 Task: Create a rule from the Recommended list, Task Added to this Project -> add SubTasks in the project AgileGuru with SubTasks Gather and Analyse Requirements , Design and Implement Solution , System Test and UAT , Release to Production / Go Live
Action: Mouse moved to (685, 286)
Screenshot: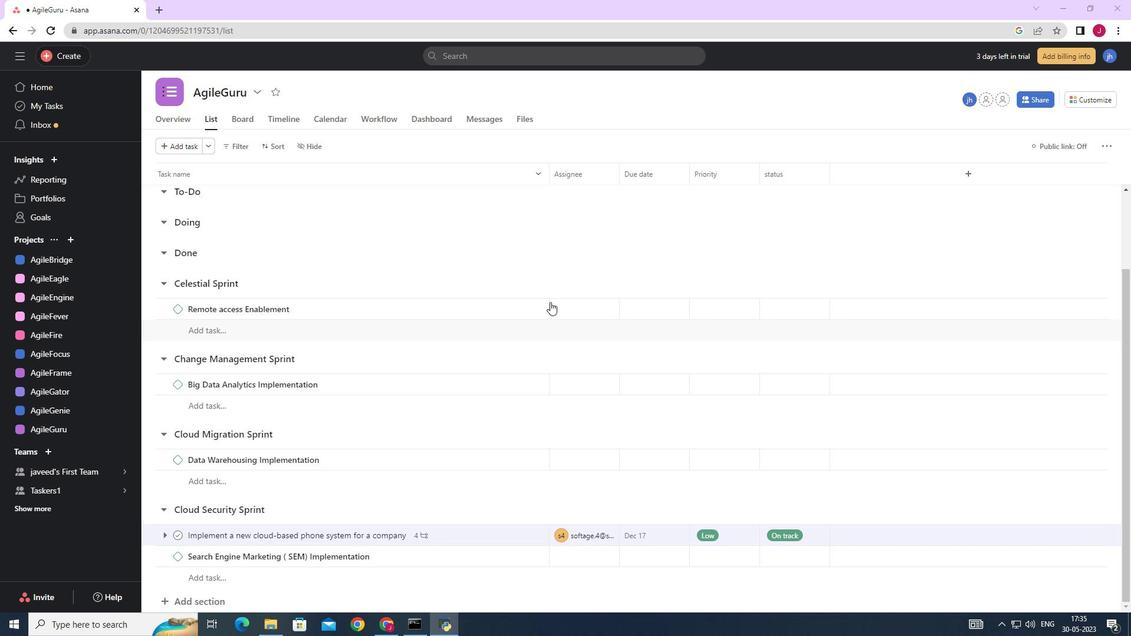 
Action: Mouse scrolled (685, 285) with delta (0, 0)
Screenshot: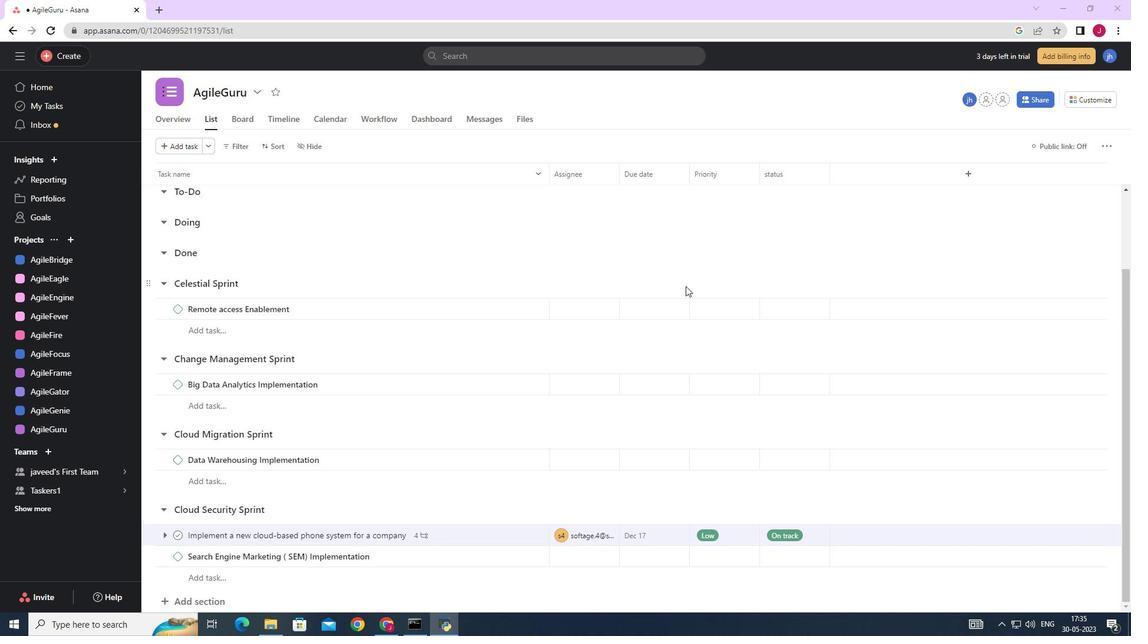 
Action: Mouse scrolled (685, 285) with delta (0, 0)
Screenshot: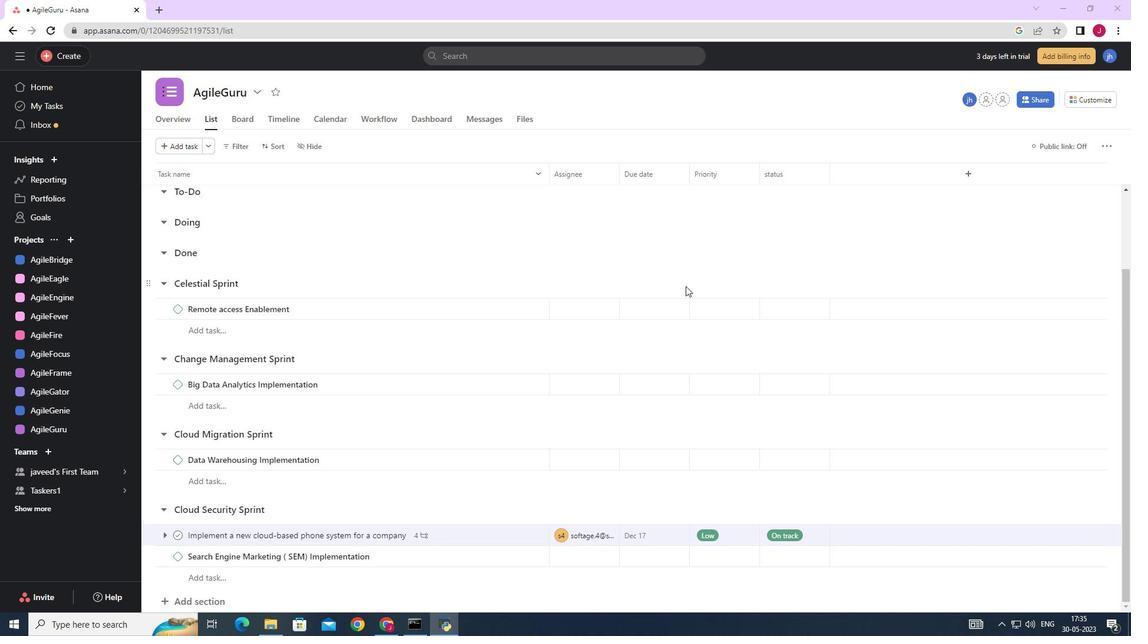 
Action: Mouse scrolled (685, 285) with delta (0, 0)
Screenshot: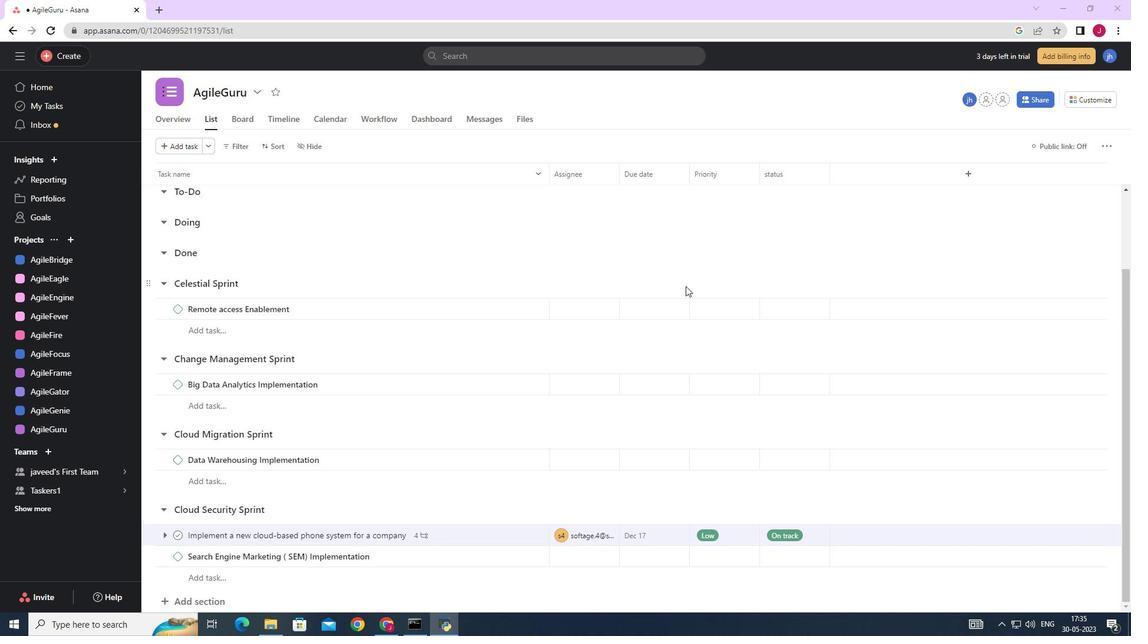 
Action: Mouse moved to (524, 414)
Screenshot: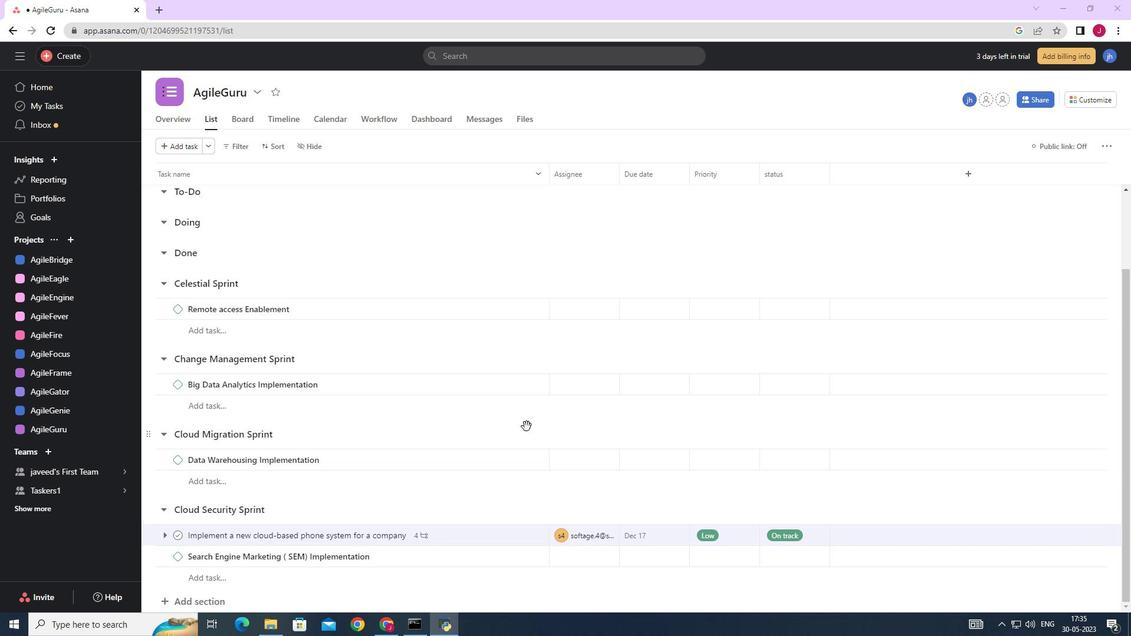 
Action: Mouse scrolled (524, 413) with delta (0, 0)
Screenshot: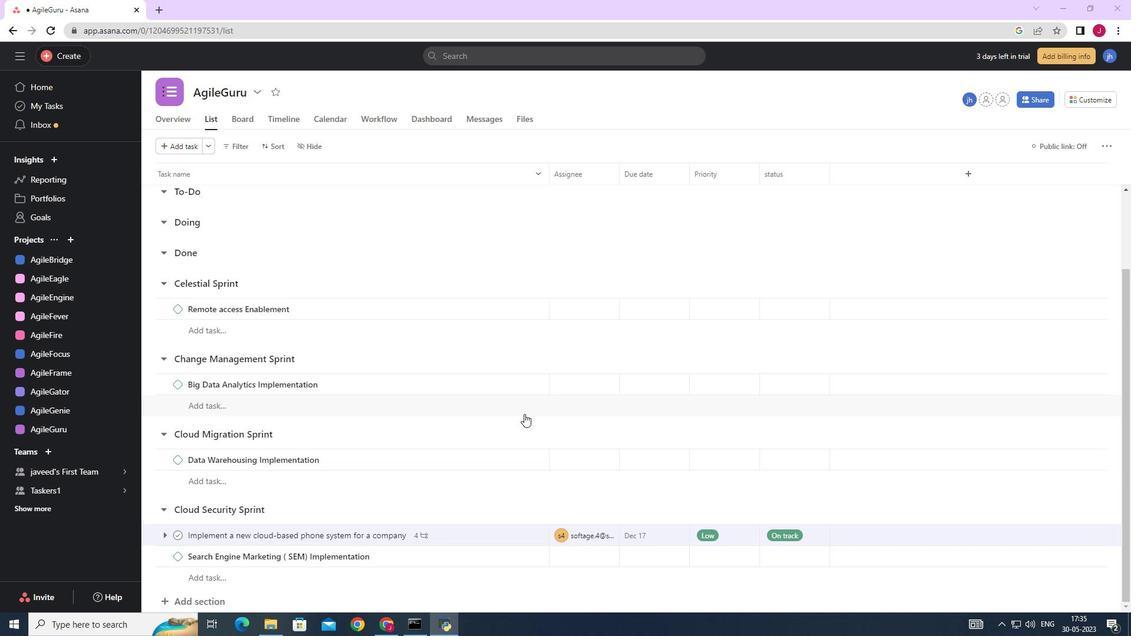
Action: Mouse scrolled (524, 413) with delta (0, 0)
Screenshot: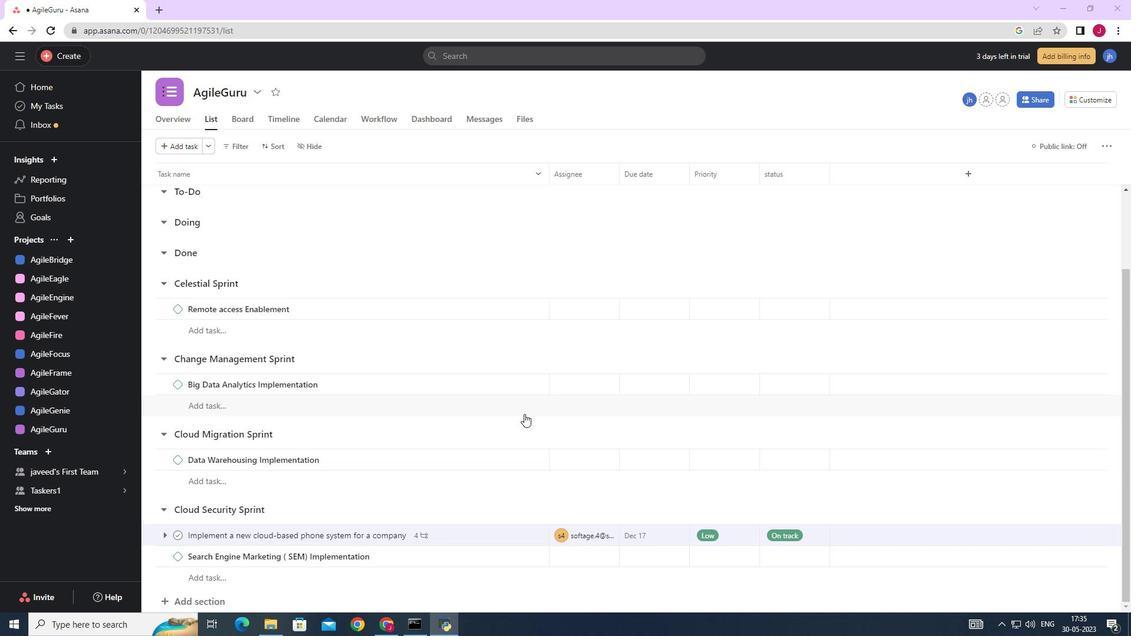 
Action: Mouse scrolled (524, 413) with delta (0, 0)
Screenshot: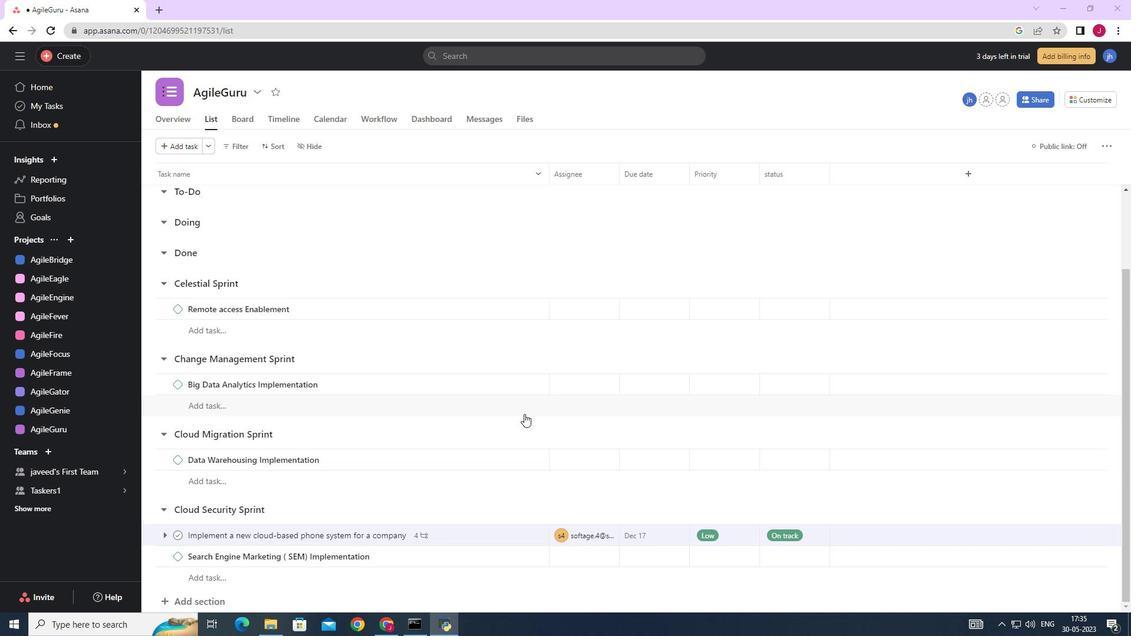 
Action: Mouse moved to (524, 415)
Screenshot: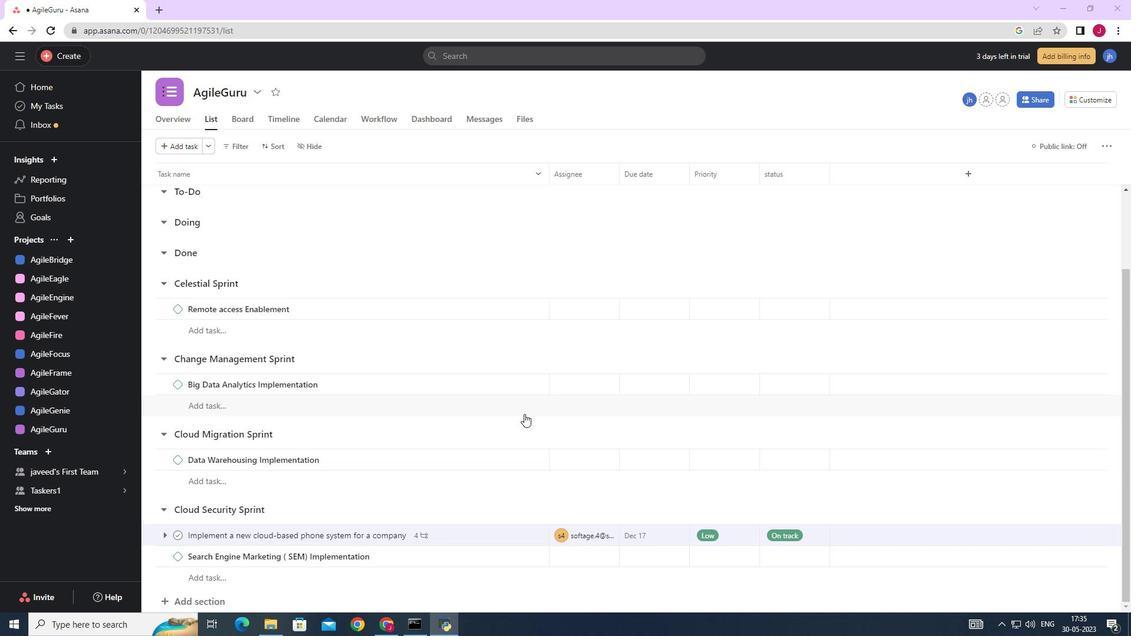
Action: Mouse scrolled (524, 415) with delta (0, 0)
Screenshot: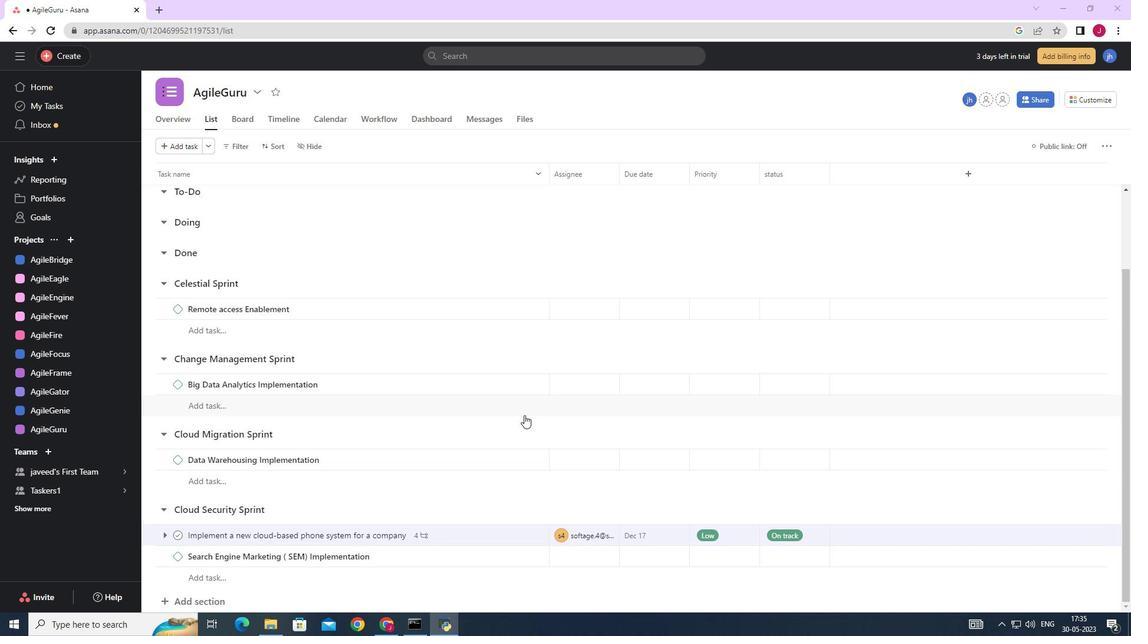 
Action: Mouse scrolled (524, 415) with delta (0, 0)
Screenshot: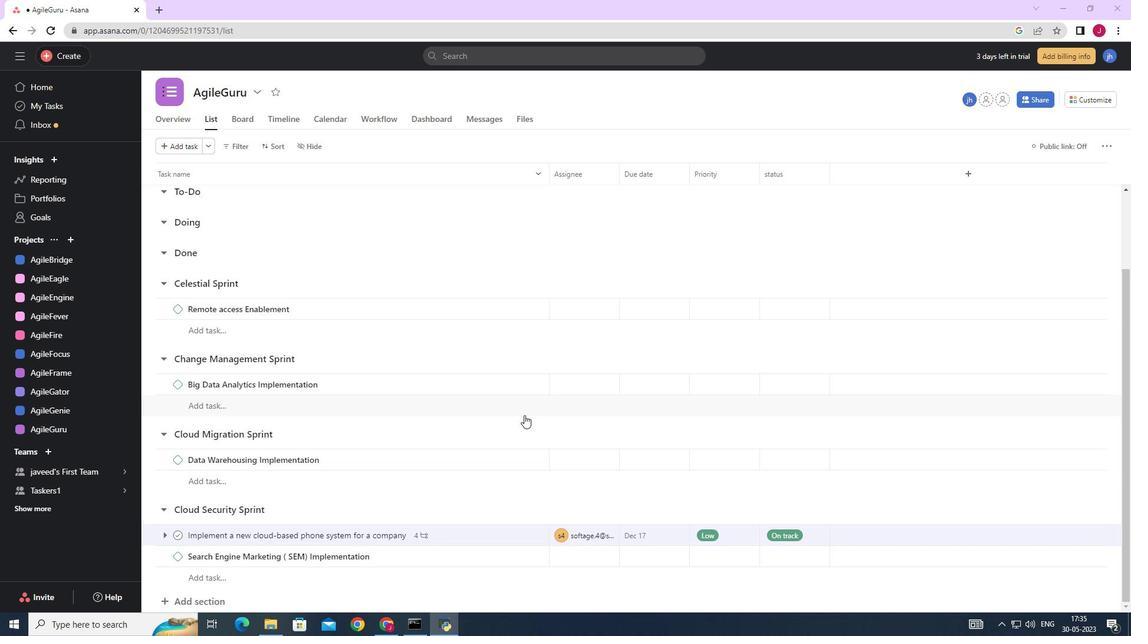 
Action: Mouse scrolled (524, 415) with delta (0, 0)
Screenshot: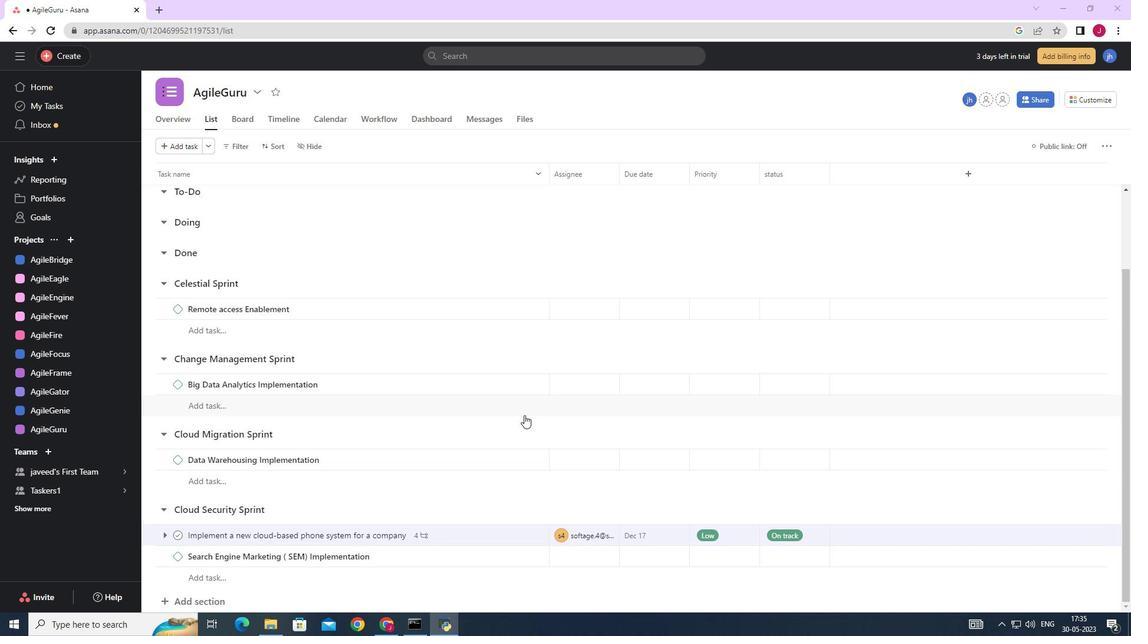 
Action: Mouse scrolled (524, 415) with delta (0, 0)
Screenshot: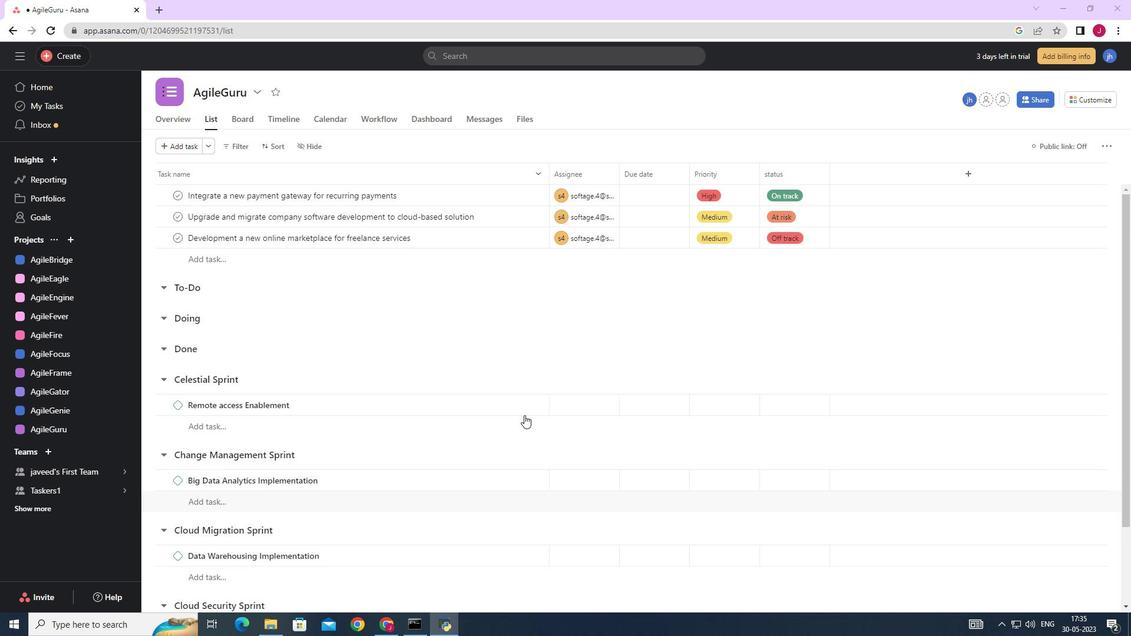 
Action: Mouse scrolled (524, 415) with delta (0, 0)
Screenshot: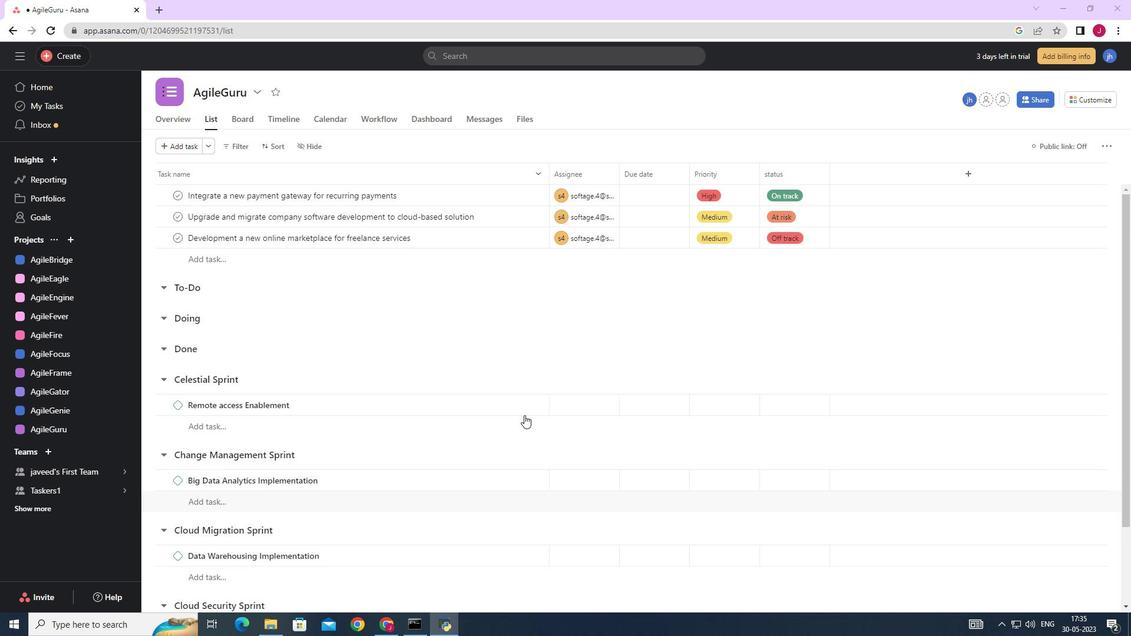 
Action: Mouse moved to (1090, 103)
Screenshot: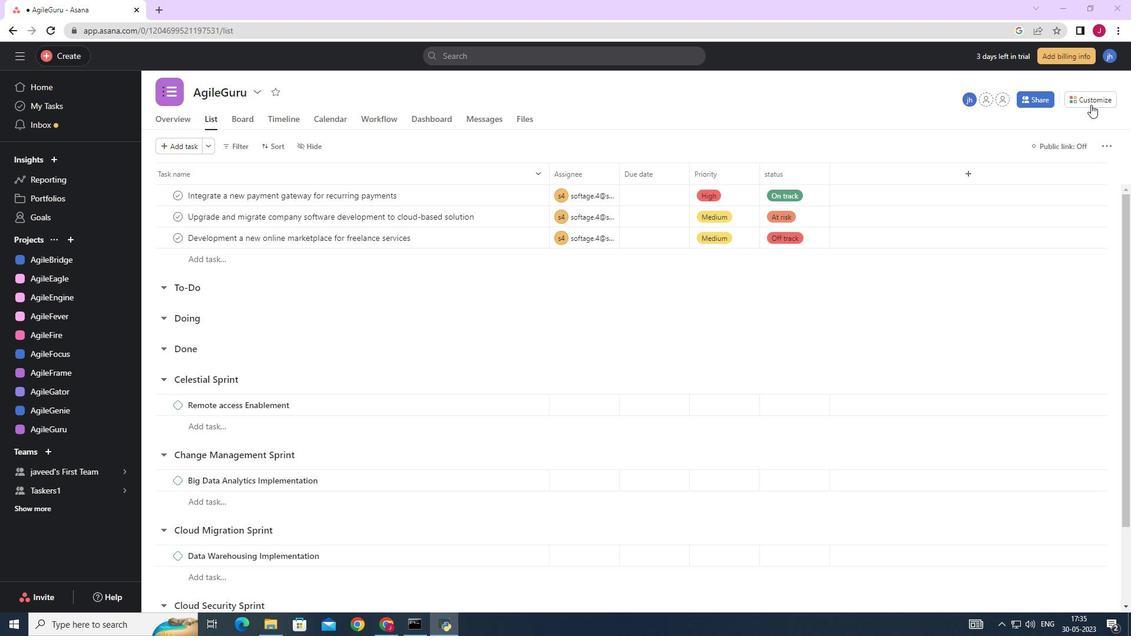 
Action: Mouse pressed left at (1090, 103)
Screenshot: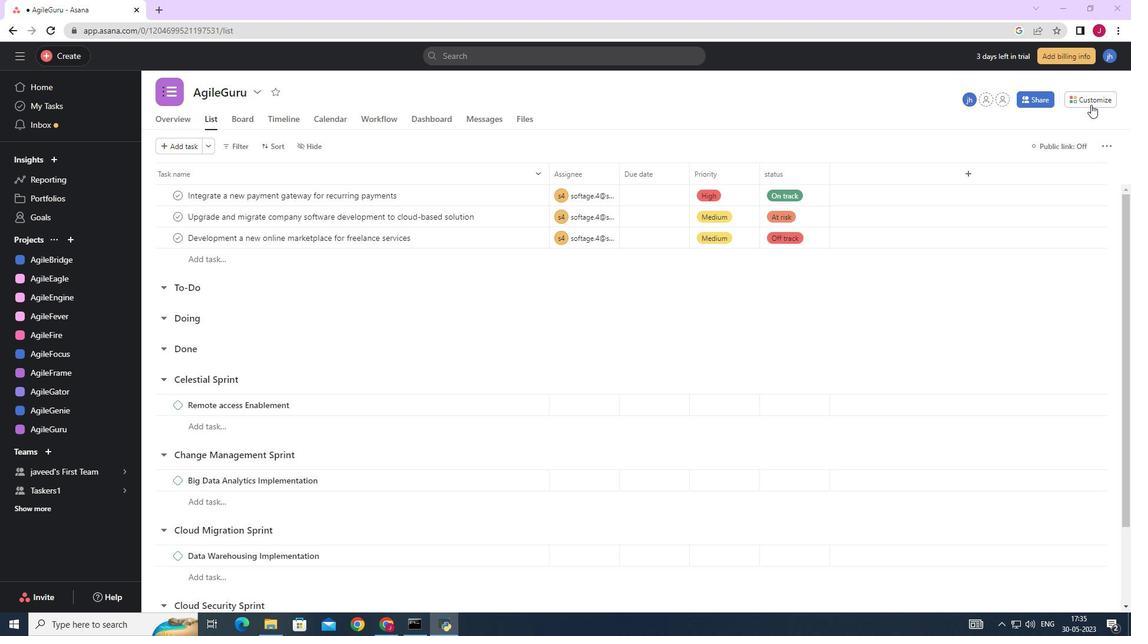 
Action: Mouse moved to (897, 249)
Screenshot: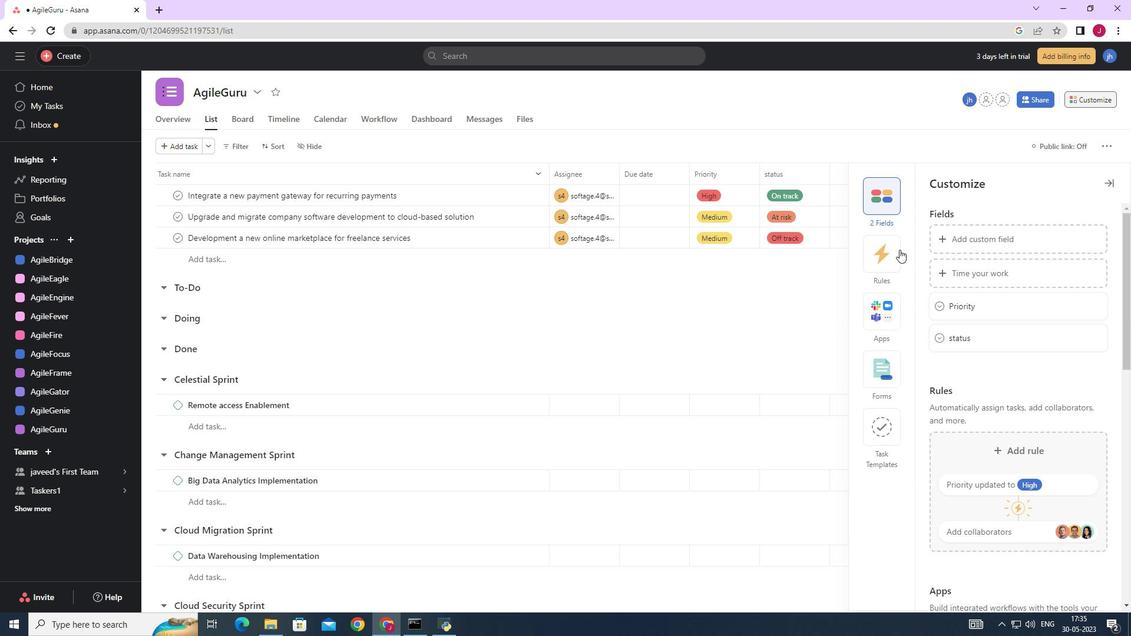 
Action: Mouse pressed left at (897, 249)
Screenshot: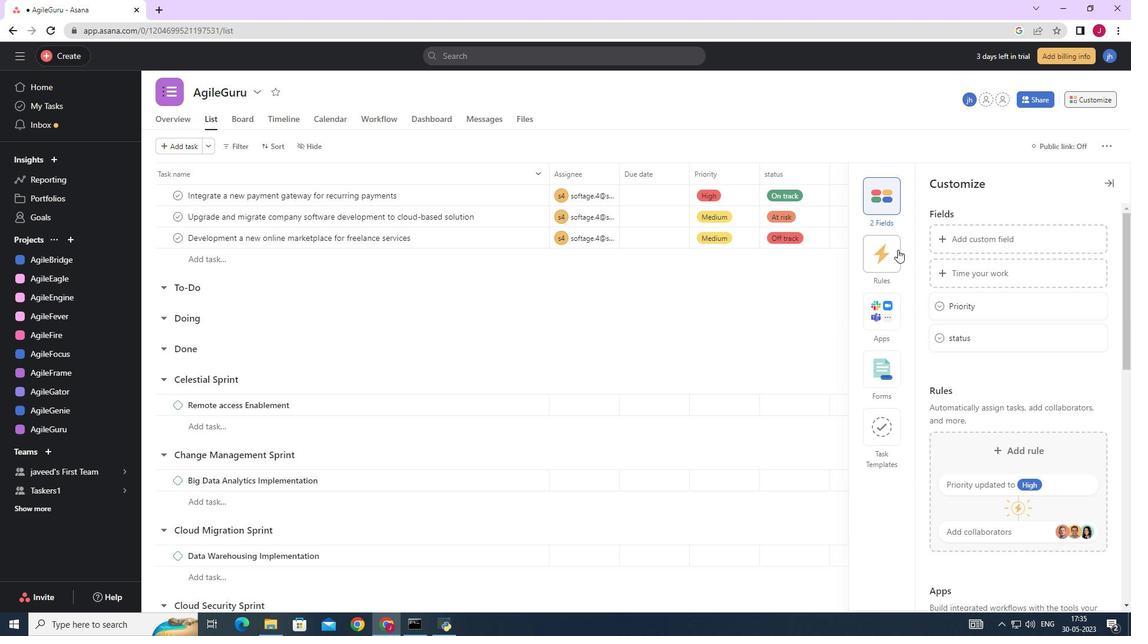 
Action: Mouse moved to (985, 270)
Screenshot: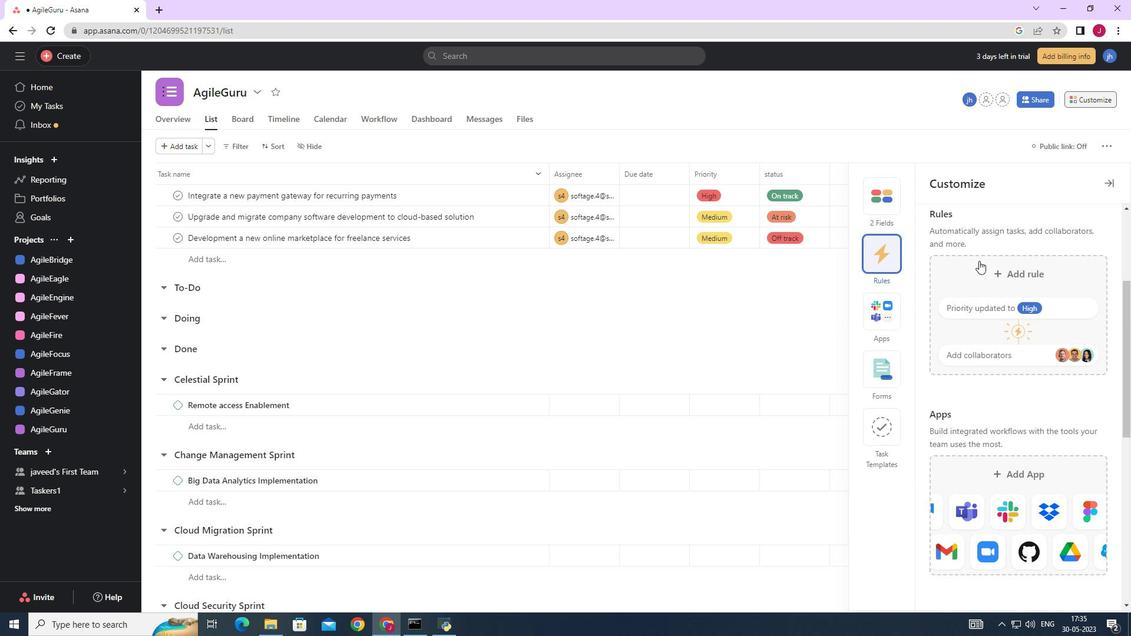
Action: Mouse pressed left at (985, 270)
Screenshot: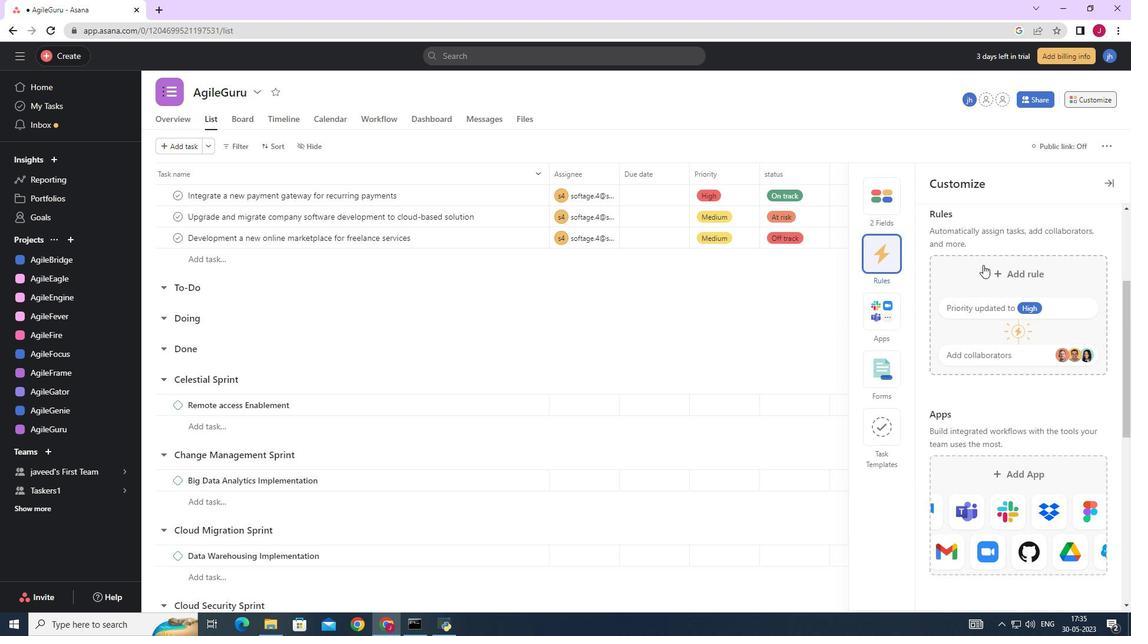 
Action: Mouse moved to (426, 182)
Screenshot: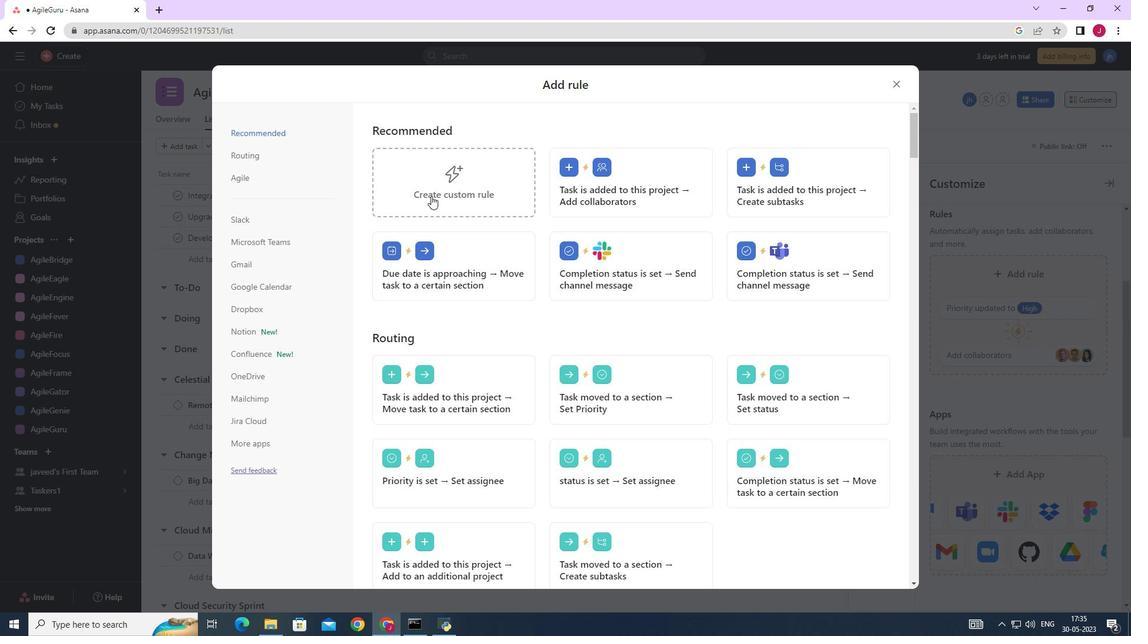 
Action: Mouse pressed left at (426, 182)
Screenshot: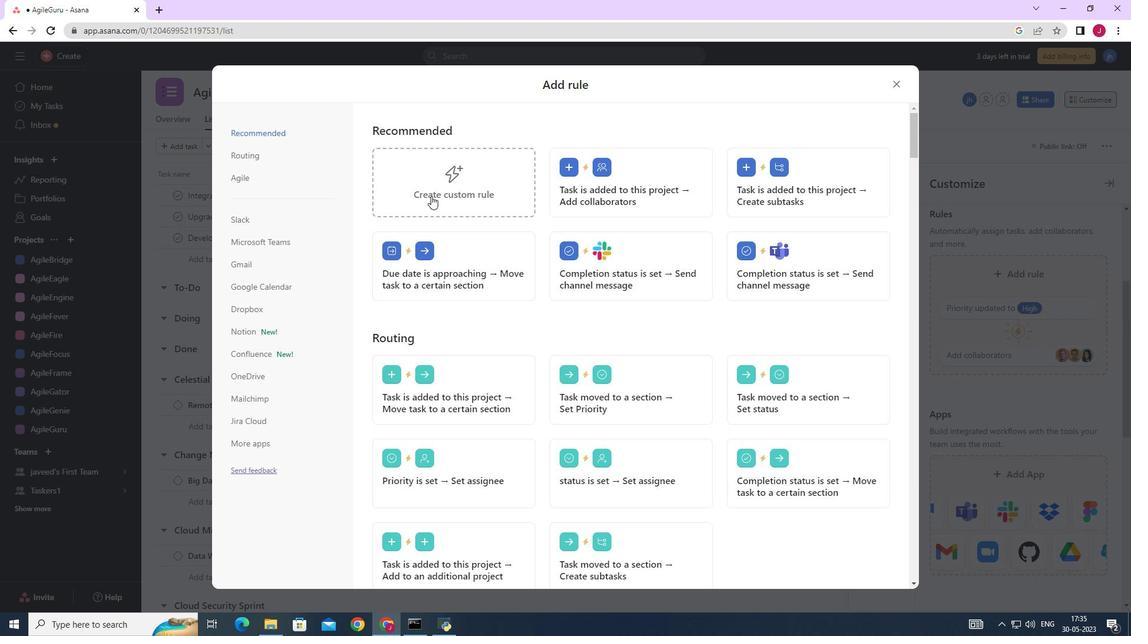 
Action: Mouse moved to (539, 306)
Screenshot: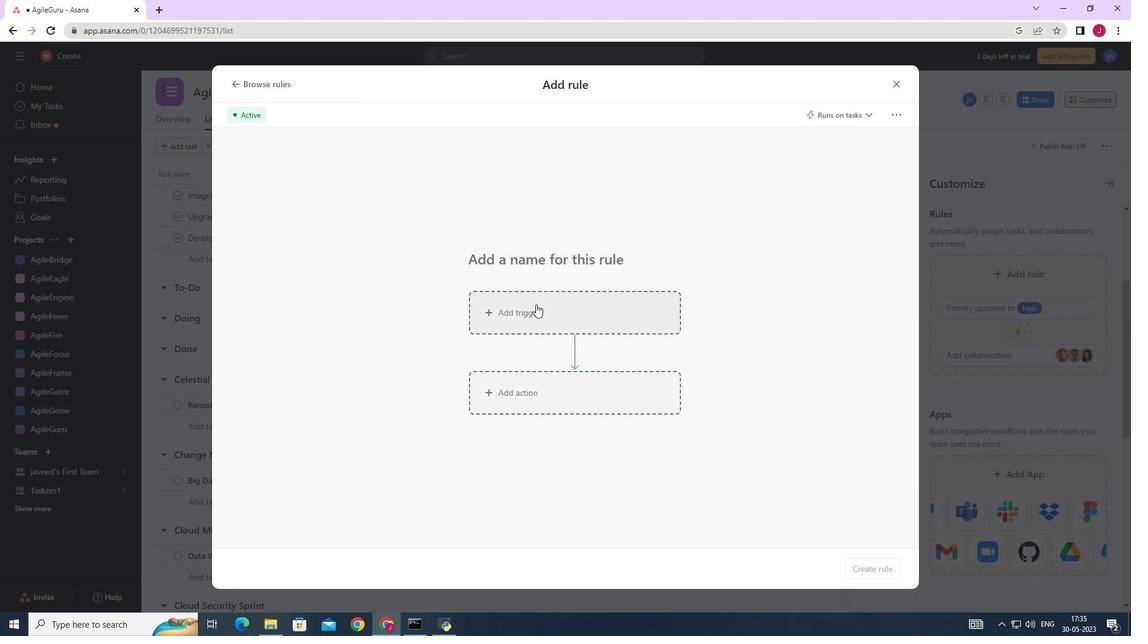 
Action: Mouse pressed left at (539, 306)
Screenshot: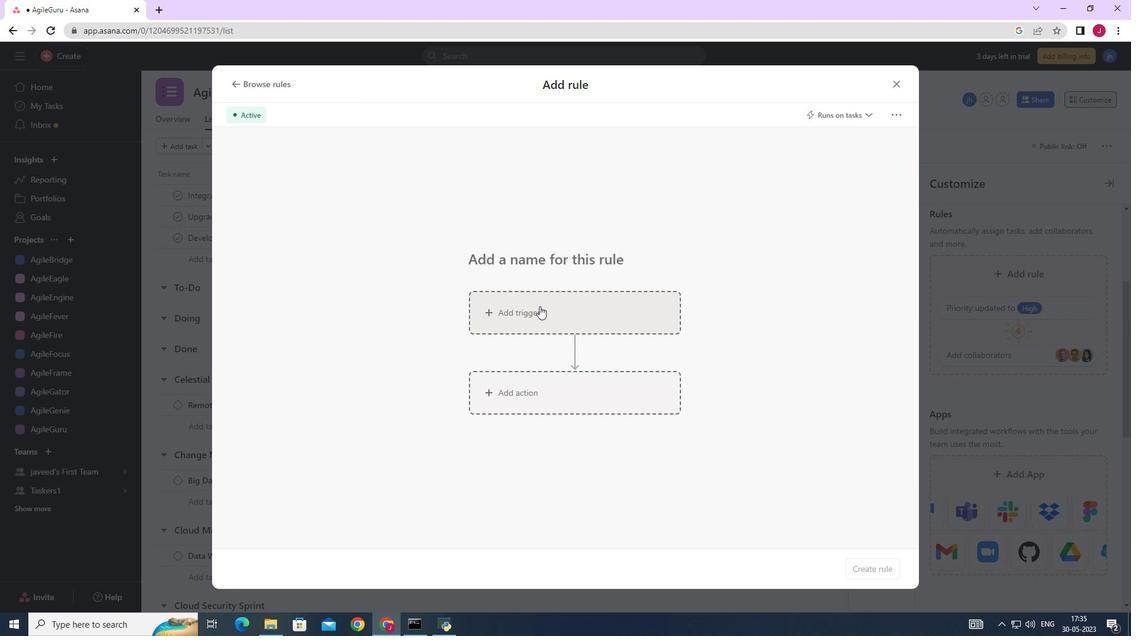 
Action: Mouse moved to (505, 387)
Screenshot: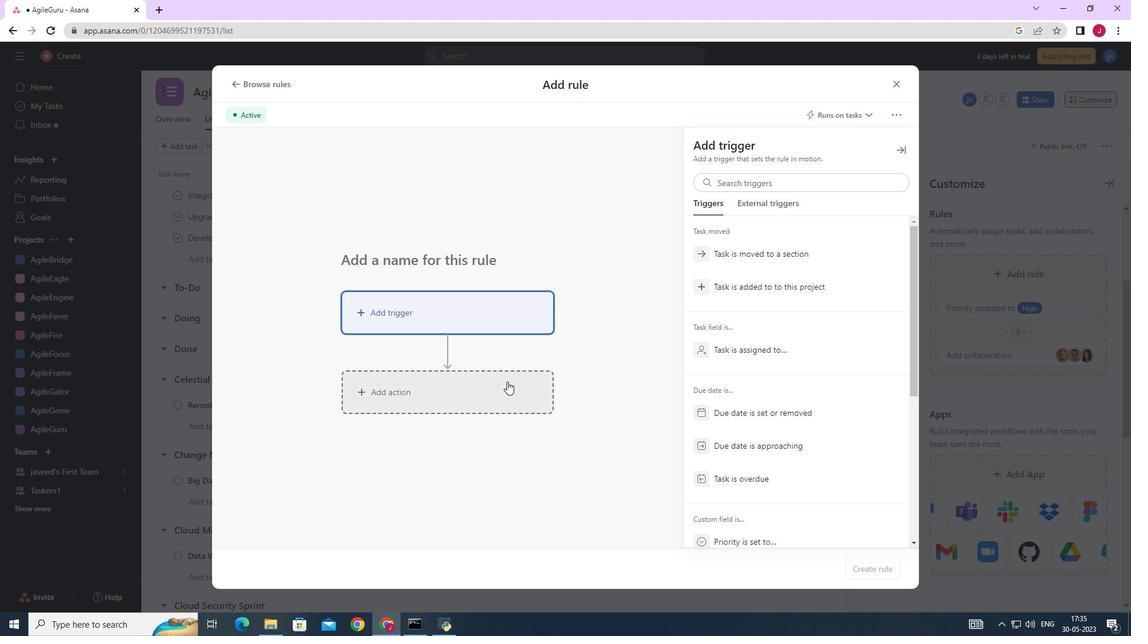 
Action: Mouse pressed left at (505, 387)
Screenshot: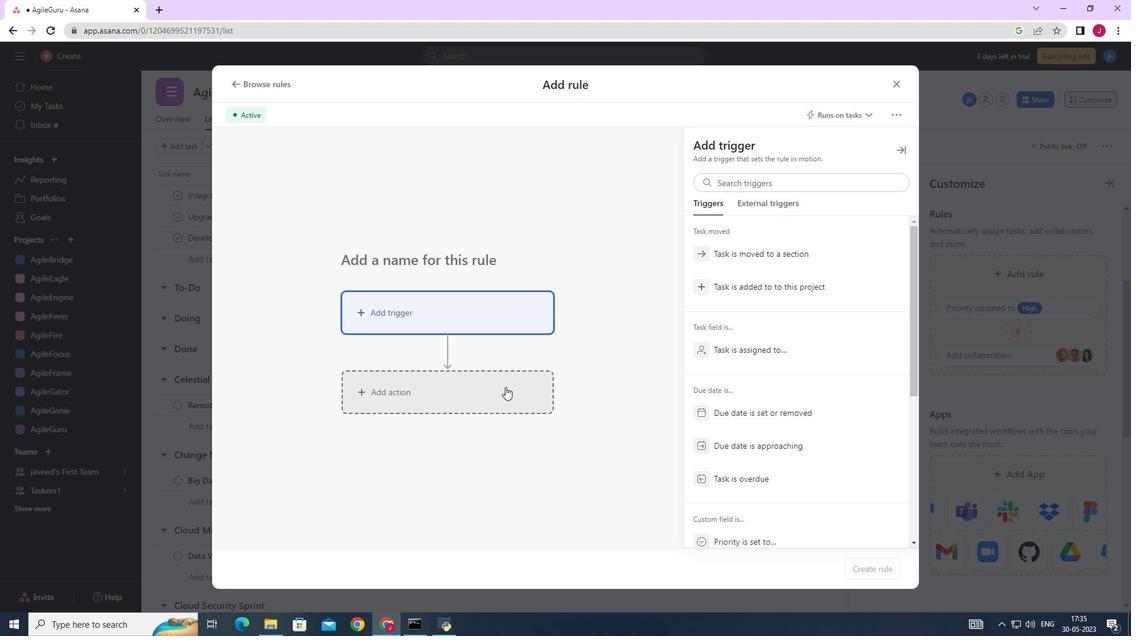 
Action: Mouse moved to (762, 327)
Screenshot: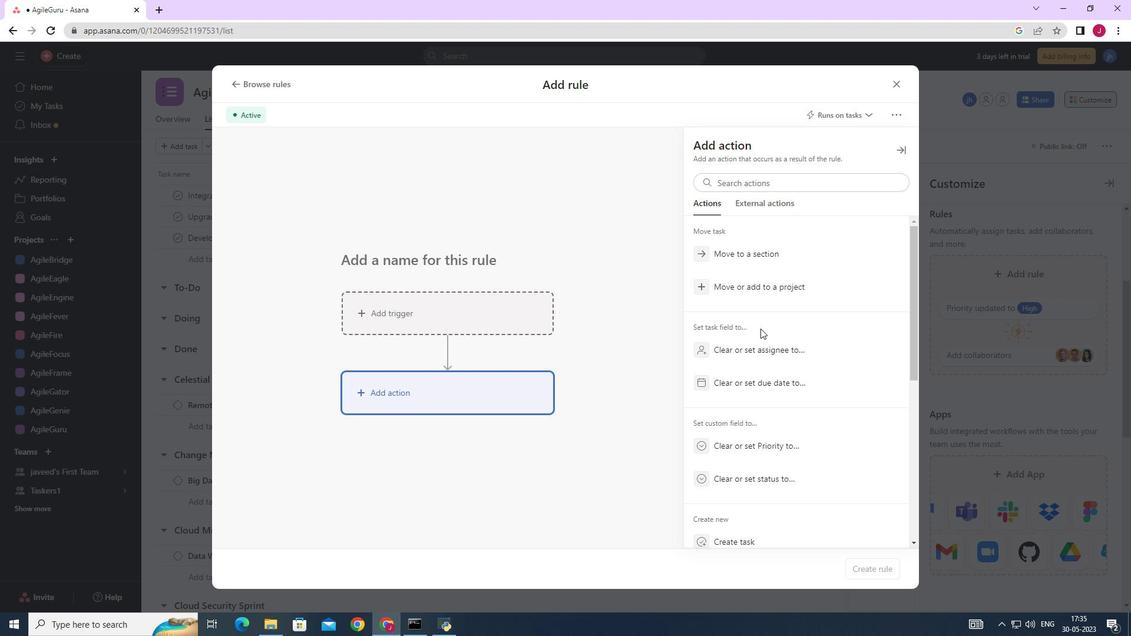 
Action: Mouse scrolled (762, 326) with delta (0, 0)
Screenshot: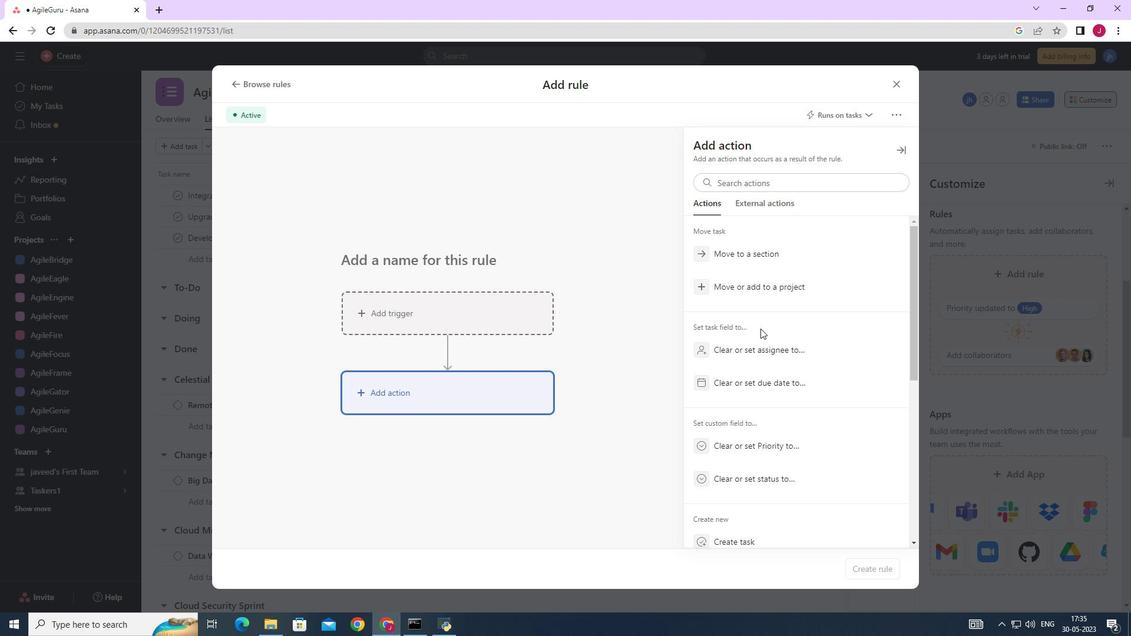 
Action: Mouse moved to (762, 325)
Screenshot: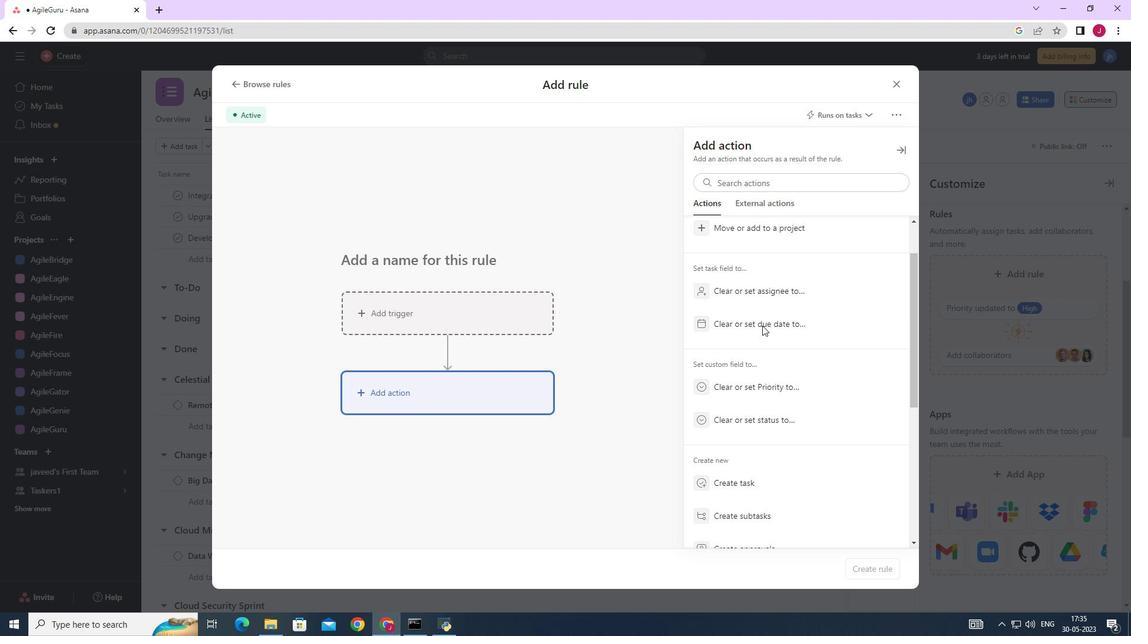 
Action: Mouse scrolled (762, 324) with delta (0, 0)
Screenshot: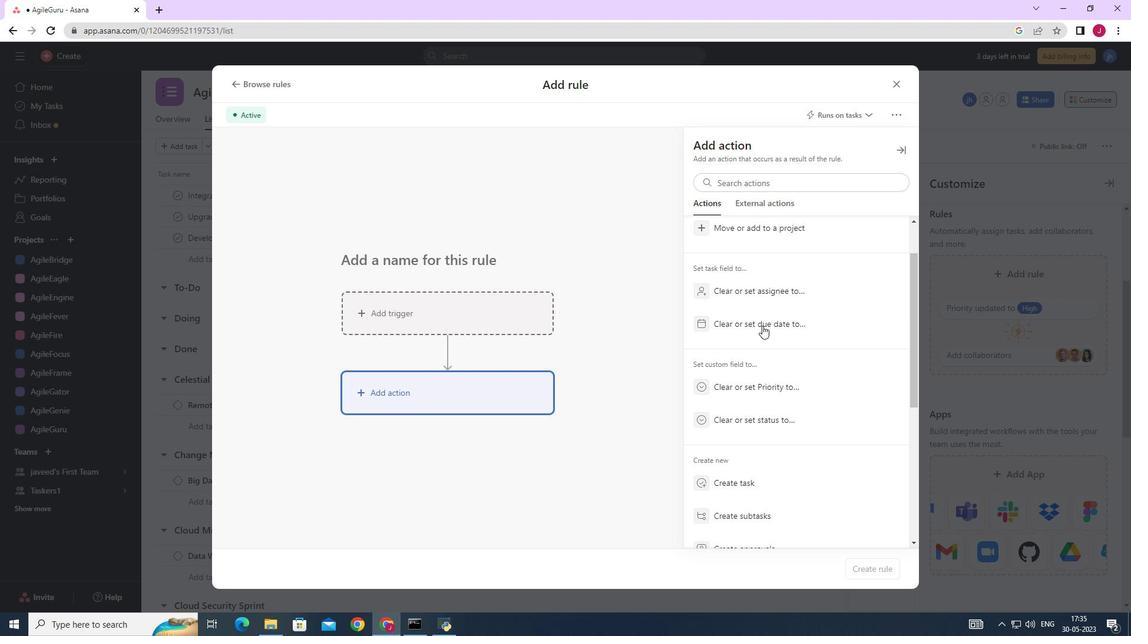 
Action: Mouse scrolled (762, 324) with delta (0, 0)
Screenshot: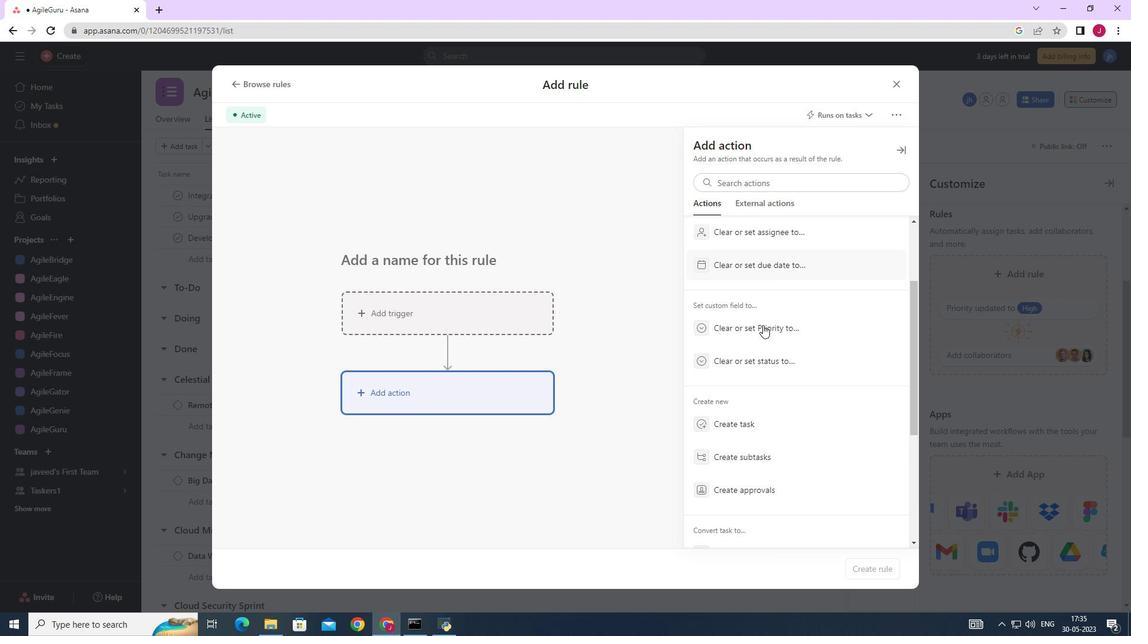 
Action: Mouse moved to (763, 325)
Screenshot: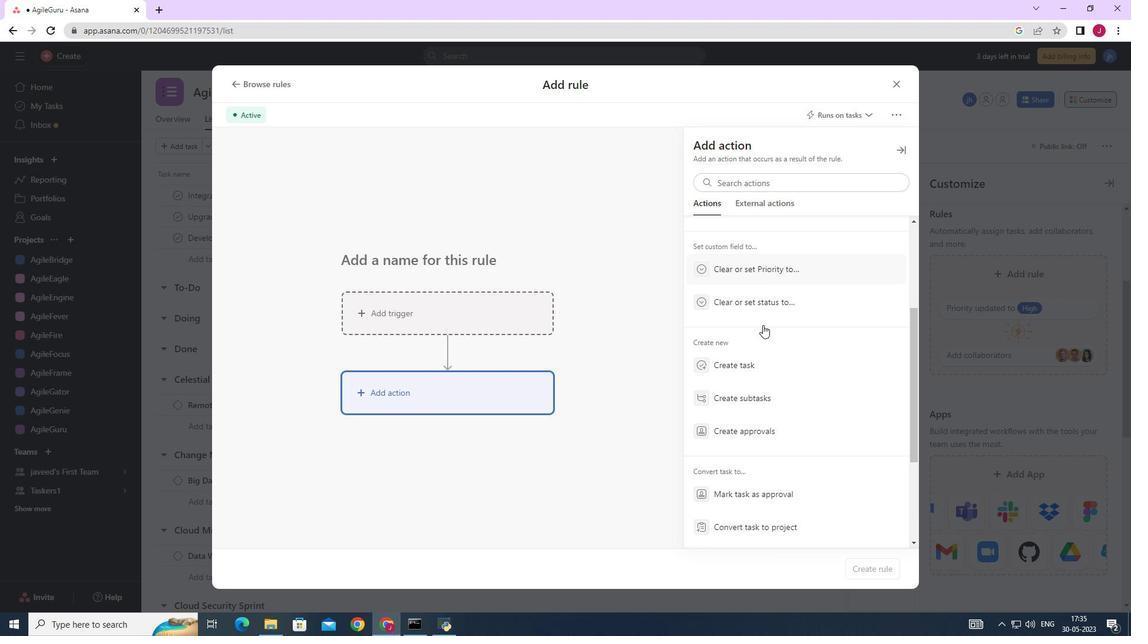 
Action: Mouse scrolled (763, 324) with delta (0, 0)
Screenshot: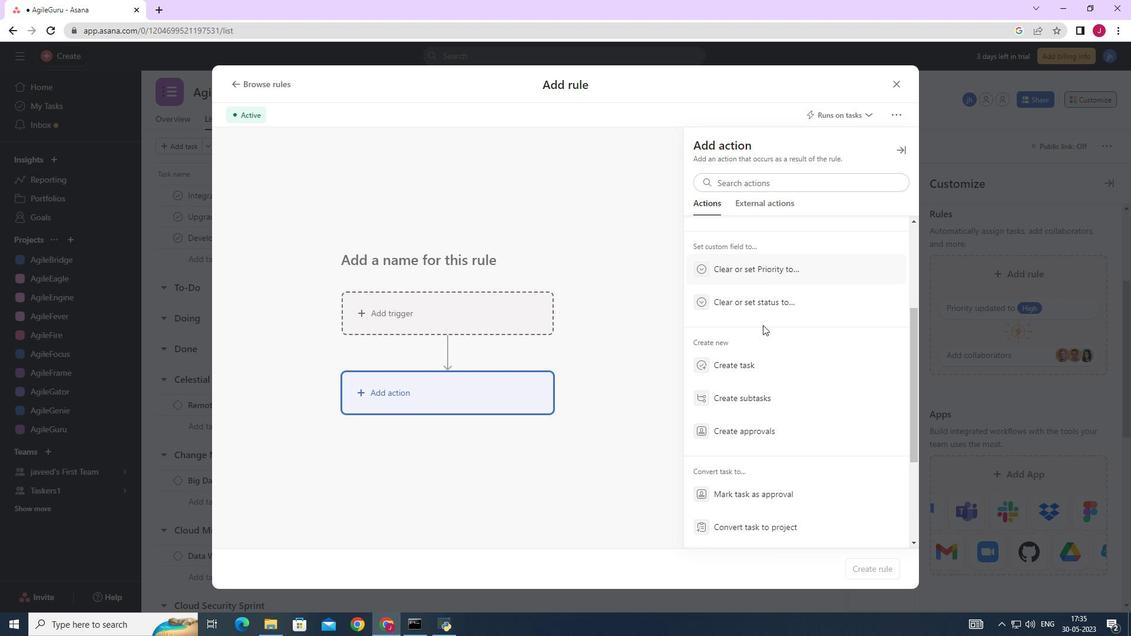 
Action: Mouse moved to (761, 336)
Screenshot: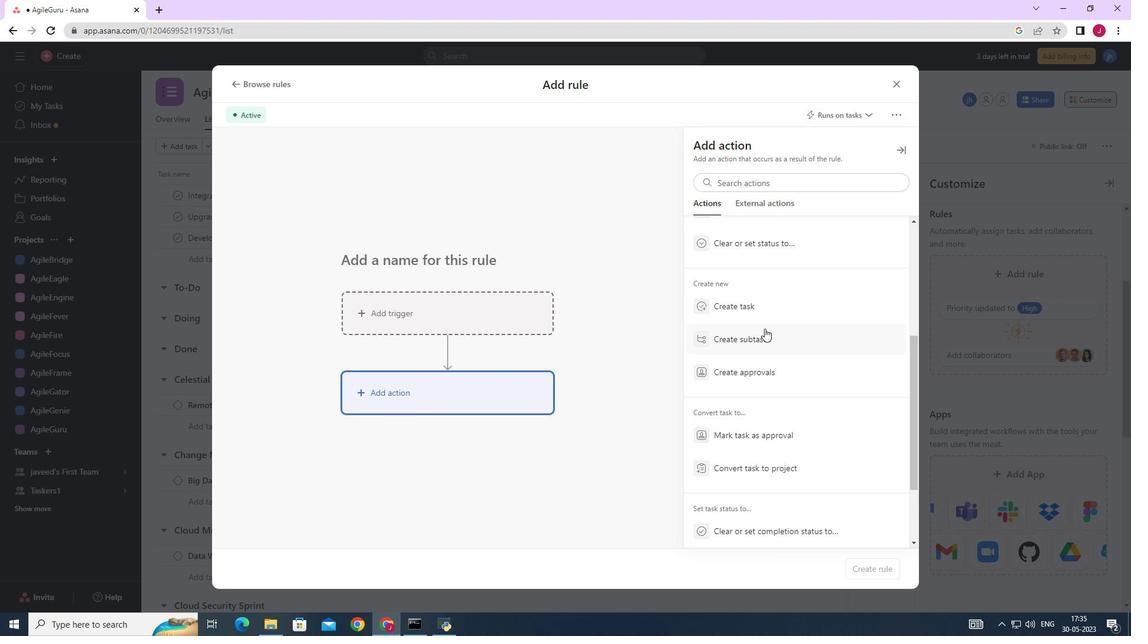 
Action: Mouse pressed left at (761, 336)
Screenshot: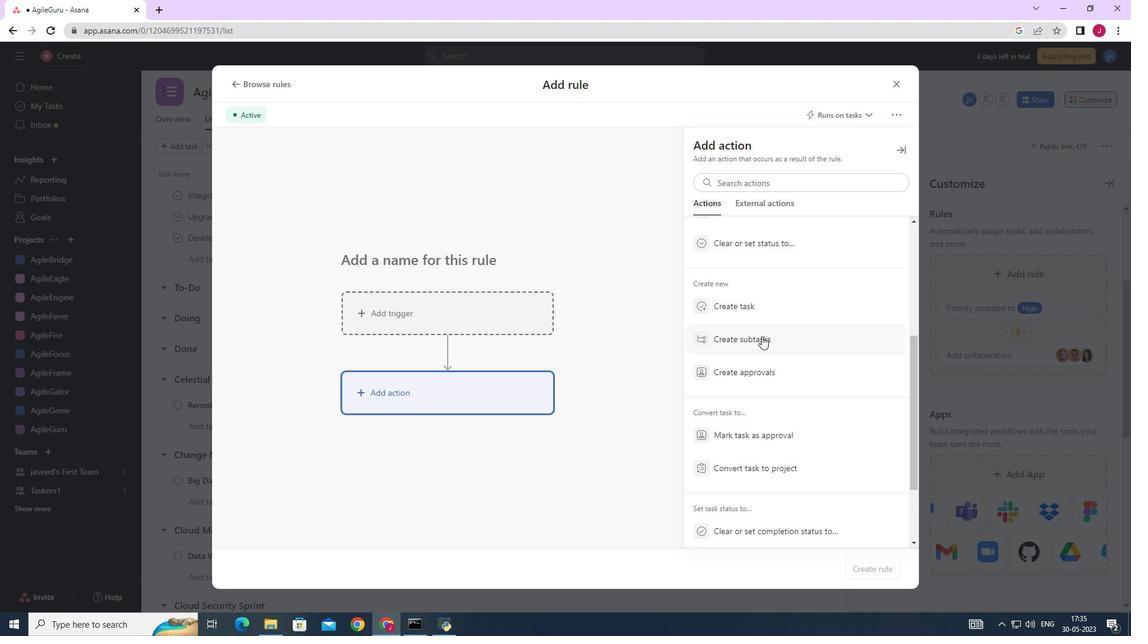 
Action: Mouse moved to (726, 189)
Screenshot: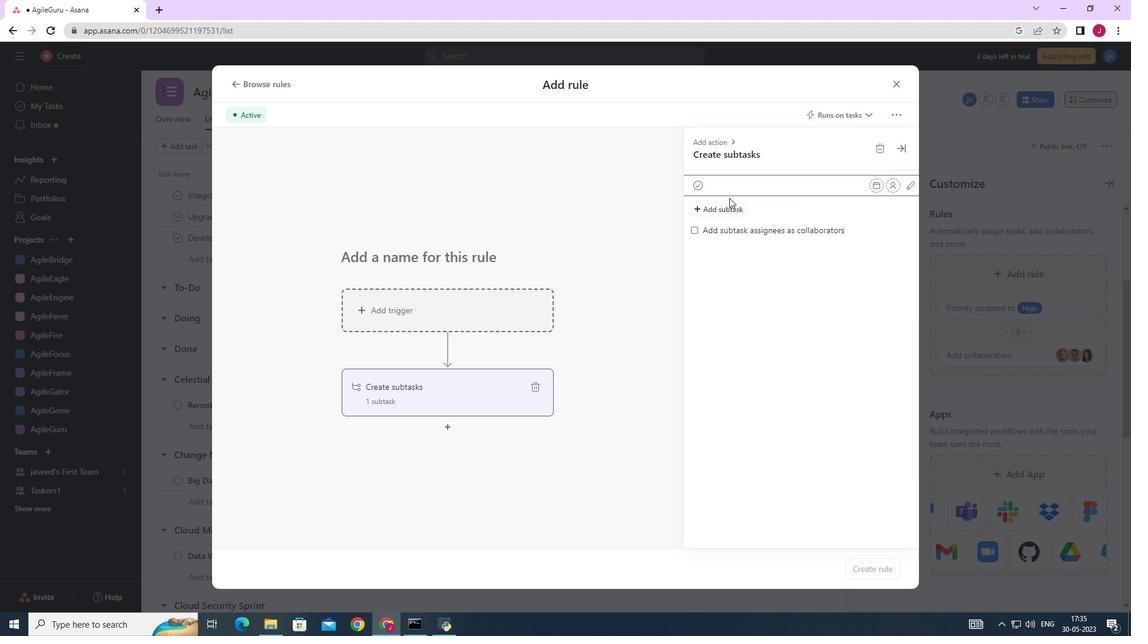 
Action: Key pressed <Key.caps_lock>G<Key.caps_lock>ather<Key.space>and<Key.space><Key.caps_lock>A<Key.caps_lock>nalyse<Key.space><Key.caps_lock>R<Key.caps_lock>equirements
Screenshot: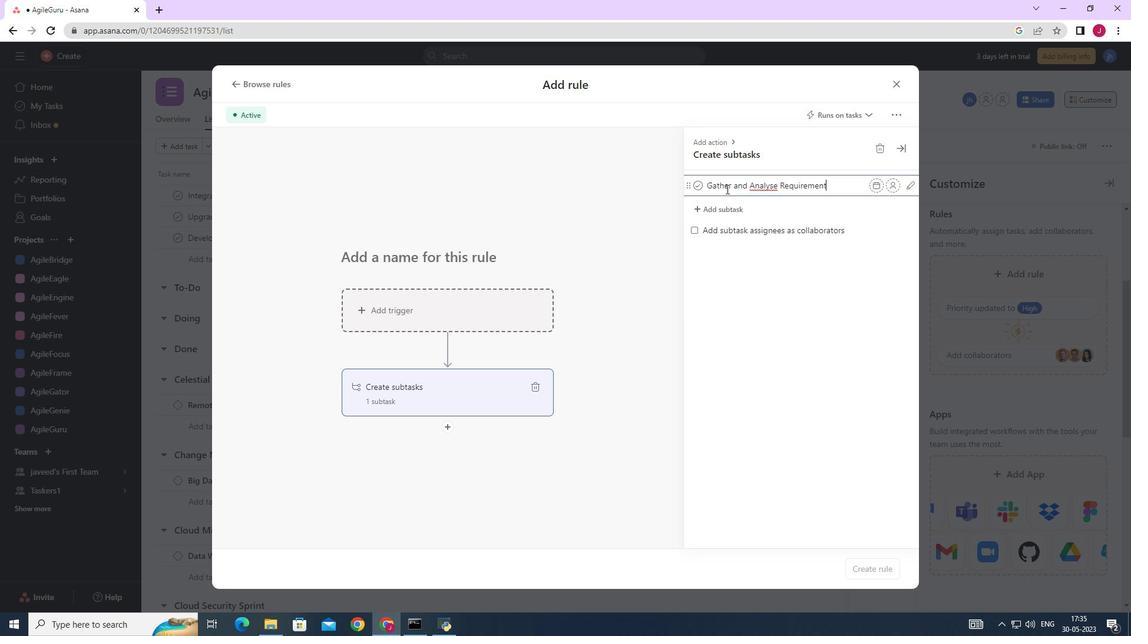 
Action: Mouse moved to (742, 195)
Screenshot: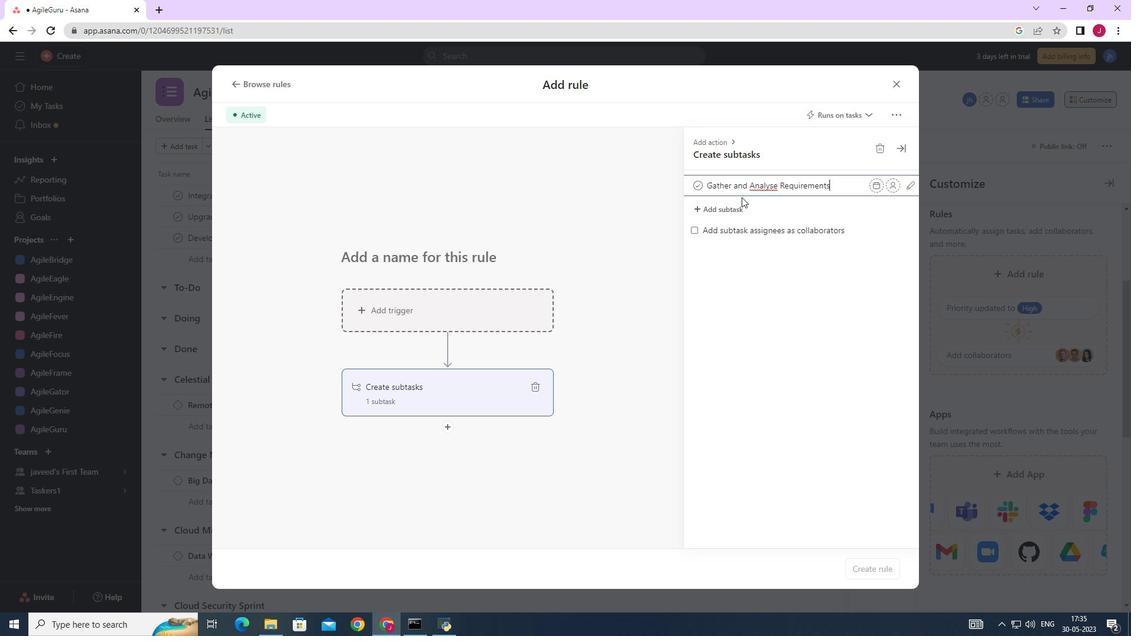 
Action: Key pressed <Key.enter><Key.caps_lock>D<Key.caps_lock>esign<Key.space>and<Key.space><Key.caps_lock>I<Key.caps_lock>mplement<Key.space><Key.caps_lock>S<Key.caps_lock>olution<Key.enter><Key.caps_lock>S<Key.caps_lock>ystem<Key.space><Key.caps_lock>T<Key.caps_lock>est<Key.space>and<Key.space><Key.caps_lock>UAT<Key.enter><Key.caps_lock>r<Key.caps_lock>ELEASE<Key.space><Key.caps_lock>t<Key.caps_lock>O<Key.backspace><Key.backspace><Key.backspace><Key.backspace><Key.backspace><Key.backspace><Key.backspace><Key.backspace><Key.backspace><Key.backspace><Key.backspace><Key.backspace><Key.backspace><Key.backspace><Key.backspace><Key.backspace><Key.backspace>R<Key.caps_lock>elease<Key.space>to<Key.space>producrion<Key.space>/<Key.space>g<Key.caps_lock><Key.caps_lock><Key.backspace><Key.caps_lock>G<Key.caps_lock>o<Key.space><Key.caps_lock>L<Key.caps_lock>ive
Screenshot: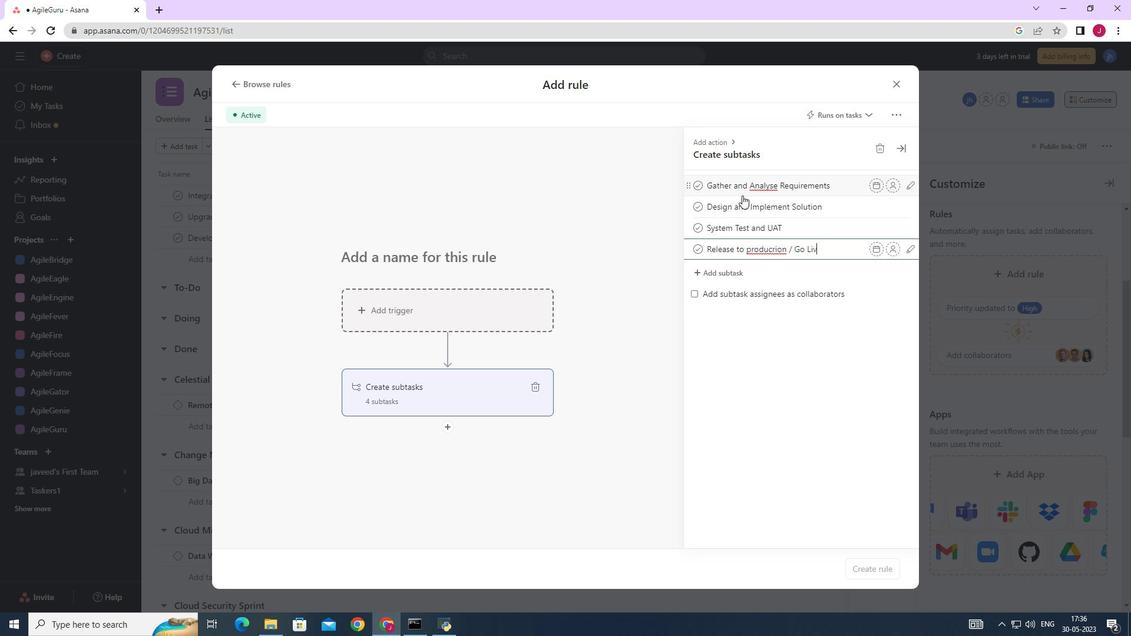 
Action: Mouse moved to (775, 249)
Screenshot: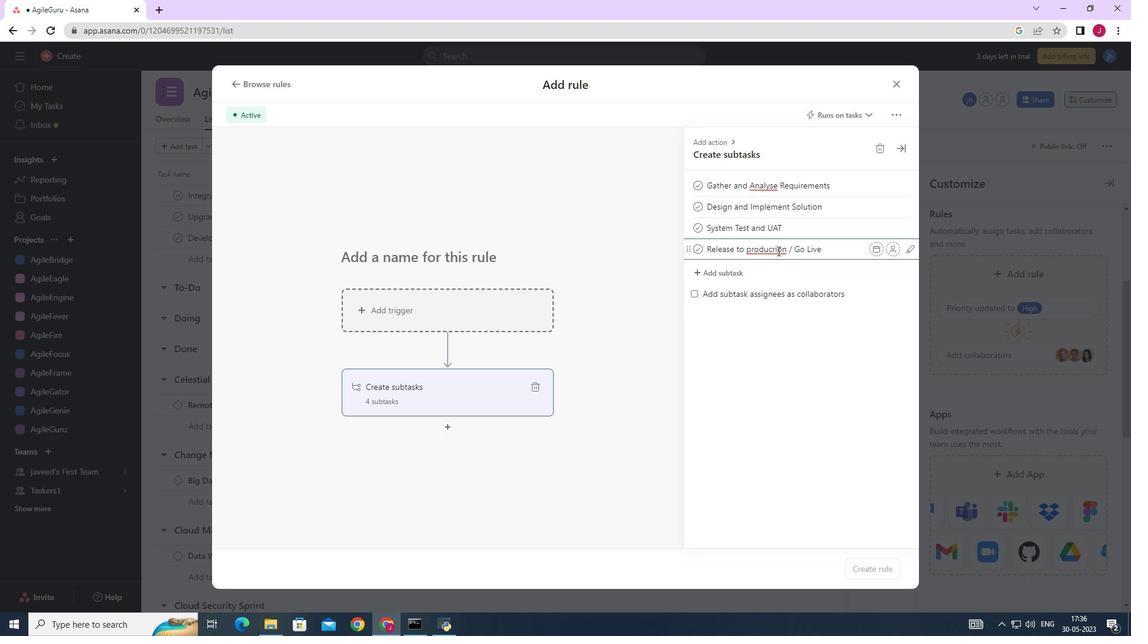 
Action: Mouse pressed left at (775, 249)
Screenshot: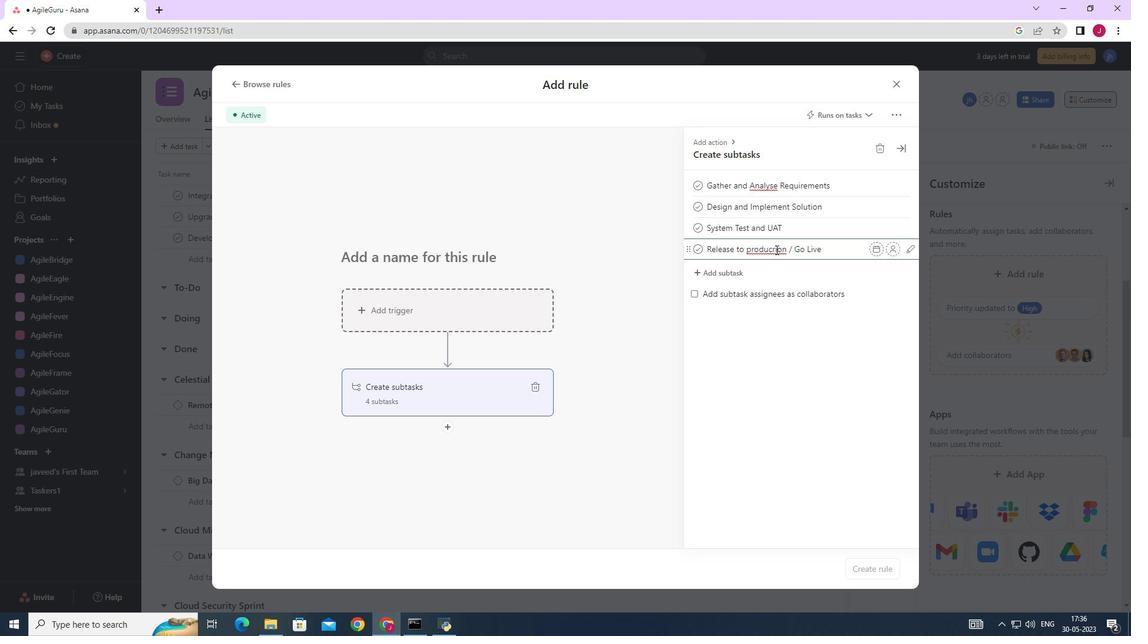 
Action: Mouse moved to (775, 249)
Screenshot: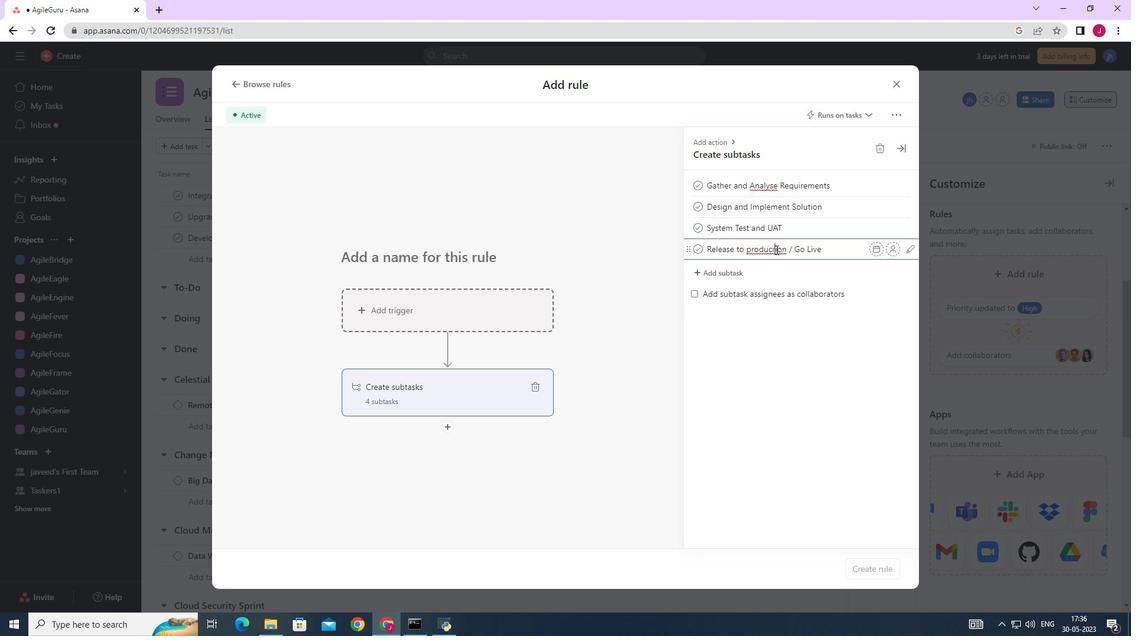 
Action: Key pressed <Key.backspace>t
Screenshot: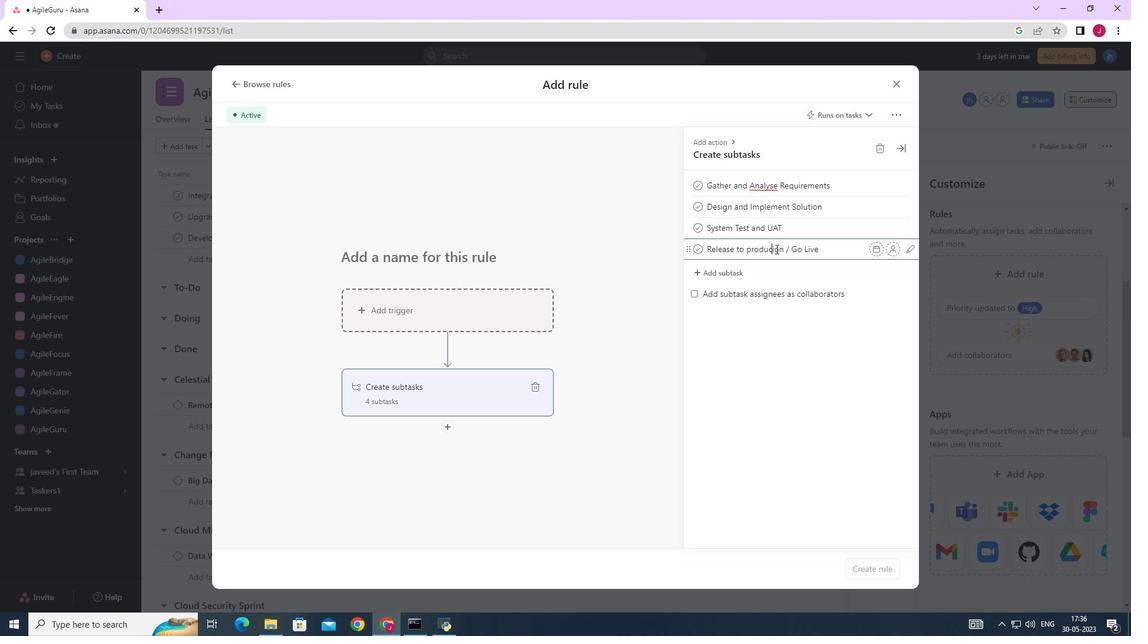 
Action: Mouse moved to (793, 283)
Screenshot: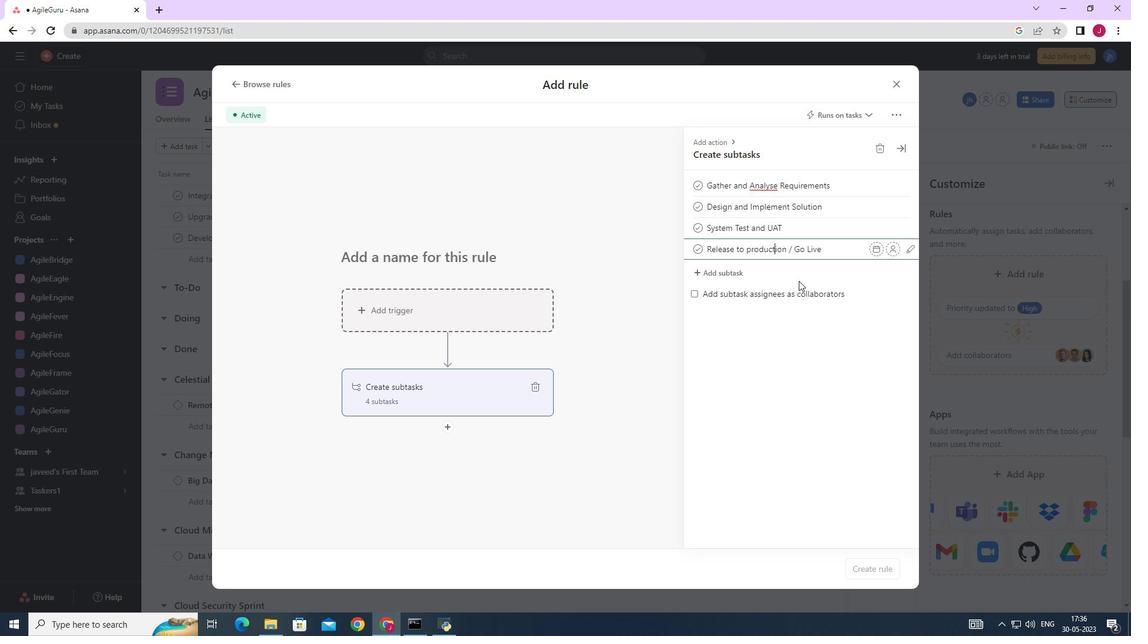 
Action: Mouse scrolled (793, 283) with delta (0, 0)
Screenshot: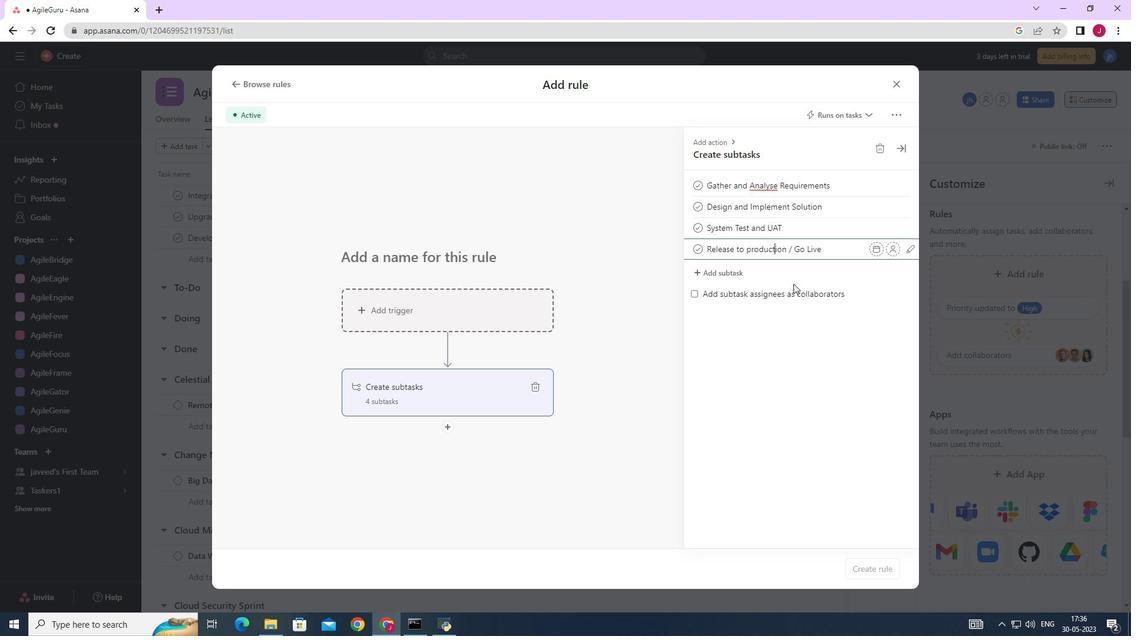 
Action: Mouse moved to (788, 282)
Screenshot: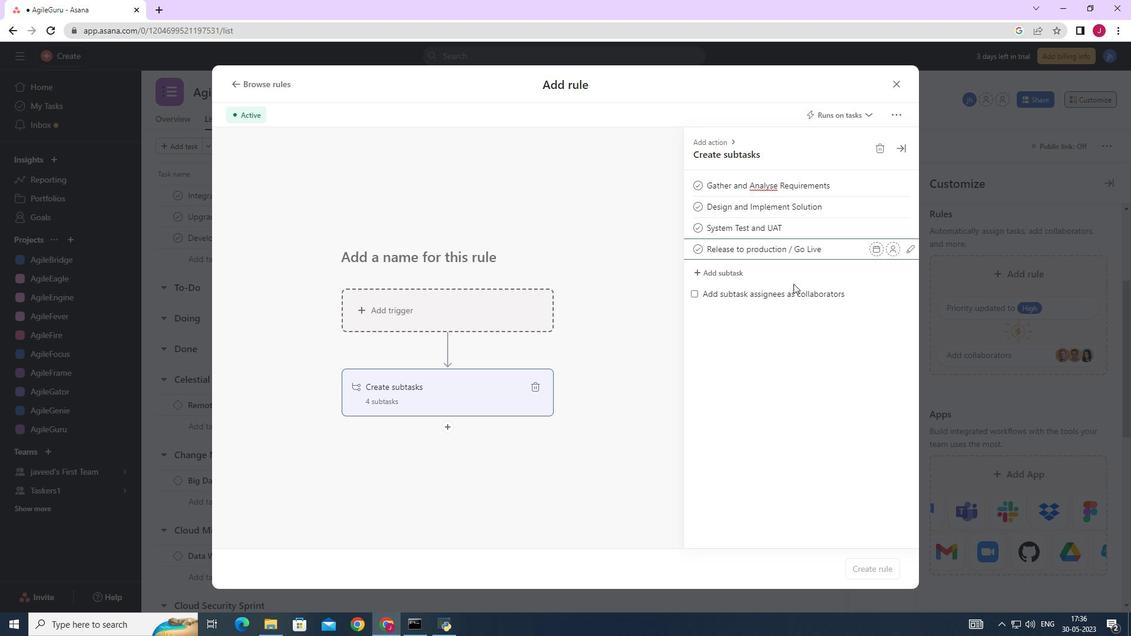 
Action: Key pressed <Key.enter>
Screenshot: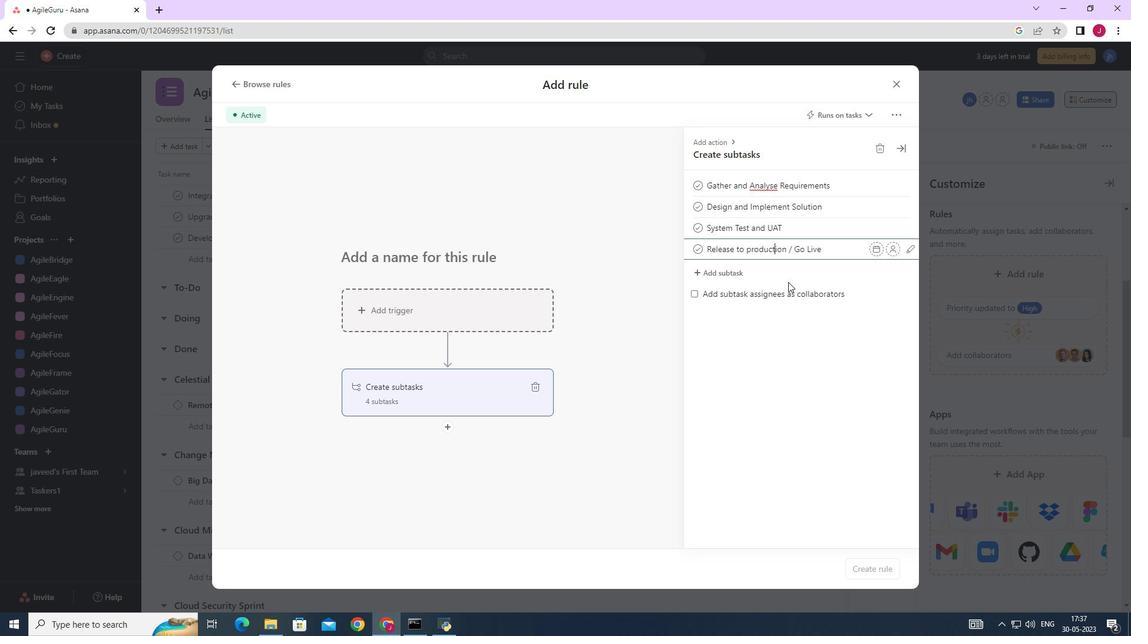 
Action: Mouse moved to (784, 282)
Screenshot: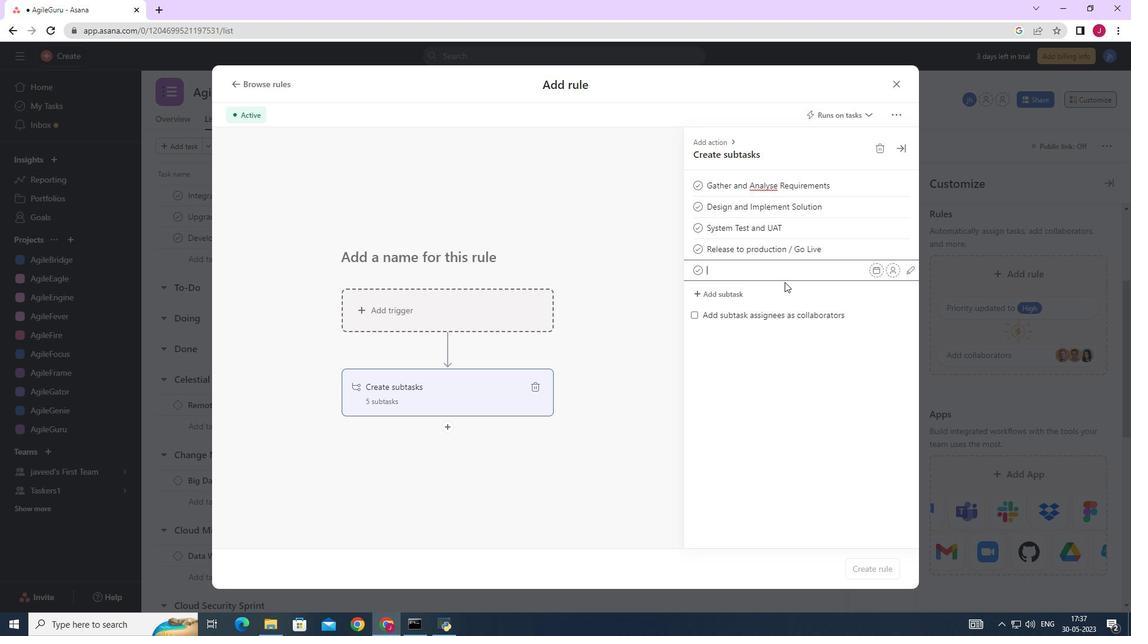 
